 Task: Create an app for restaurant management system.
Action: Mouse moved to (702, 57)
Screenshot: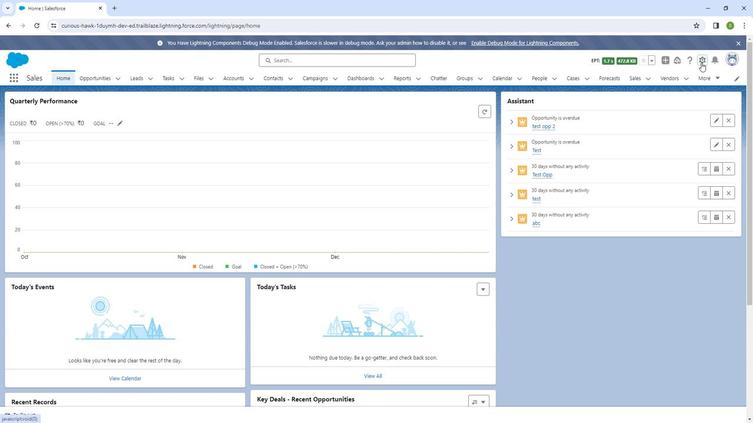 
Action: Mouse pressed left at (702, 57)
Screenshot: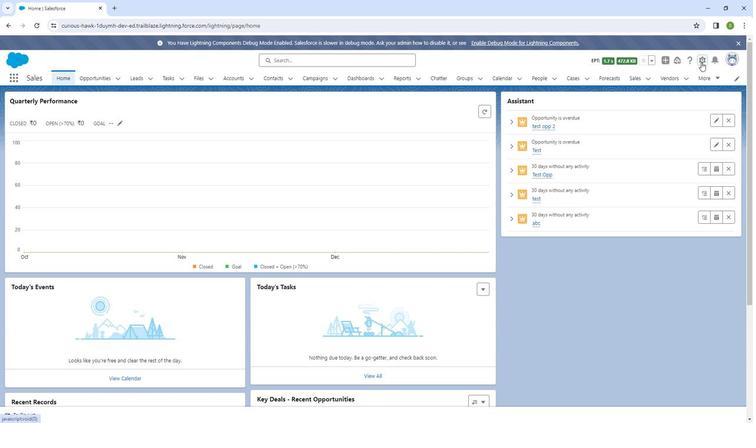 
Action: Mouse moved to (680, 79)
Screenshot: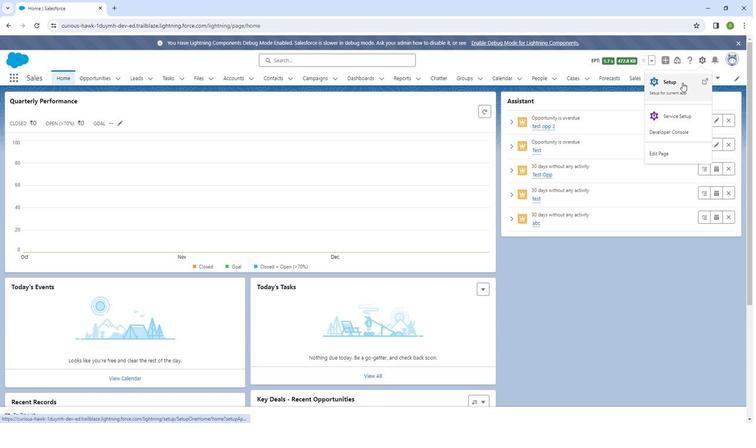 
Action: Mouse pressed left at (680, 79)
Screenshot: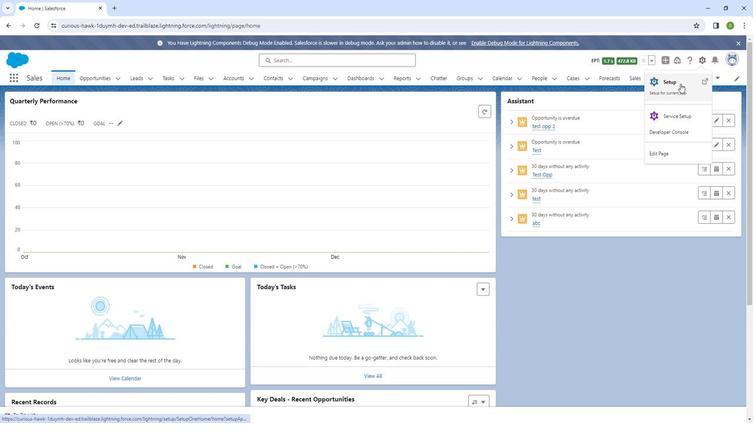 
Action: Mouse moved to (60, 94)
Screenshot: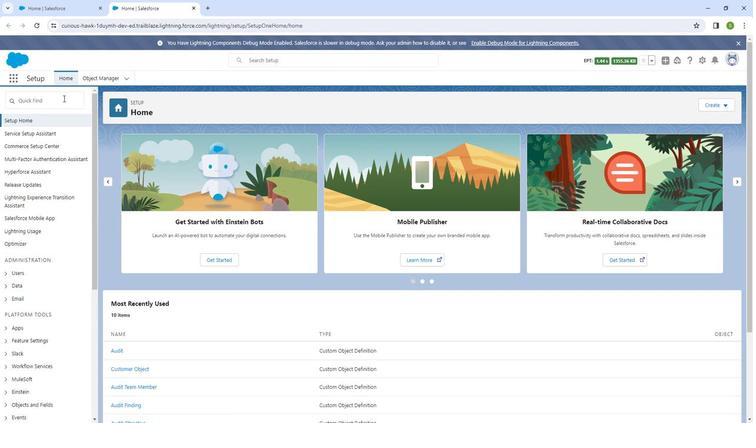 
Action: Mouse pressed left at (60, 94)
Screenshot: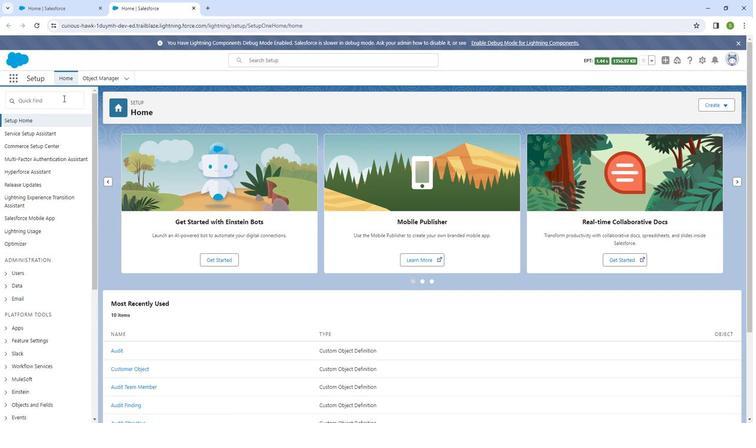 
Action: Key pressed app<Key.space>mana
Screenshot: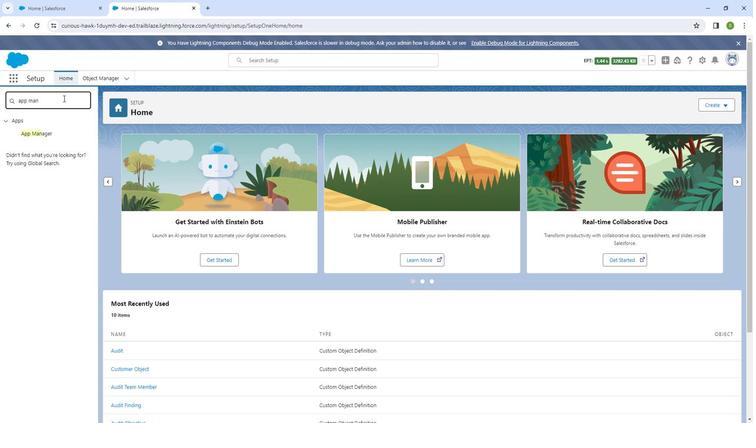 
Action: Mouse moved to (45, 130)
Screenshot: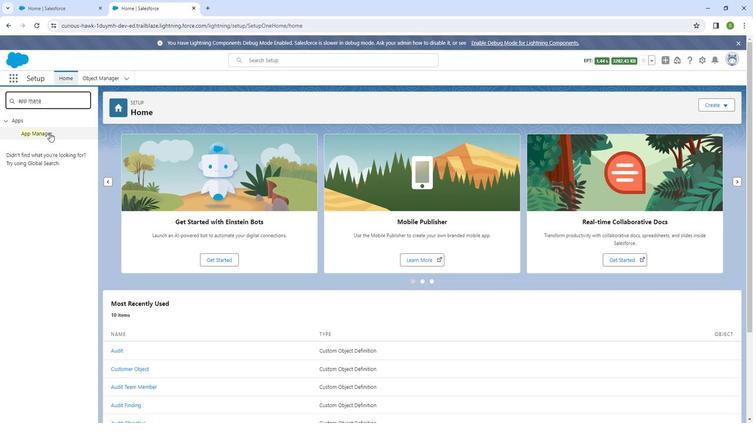 
Action: Mouse pressed left at (45, 130)
Screenshot: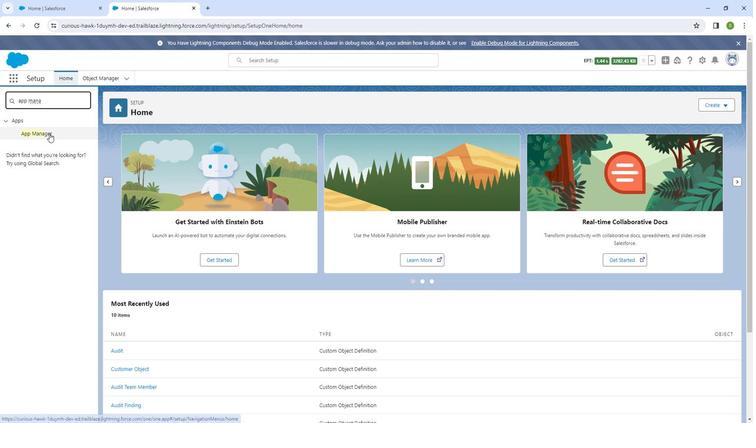 
Action: Mouse moved to (650, 102)
Screenshot: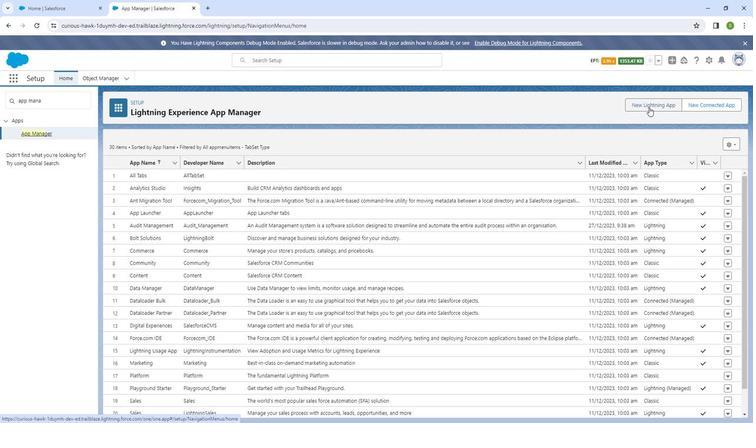 
Action: Mouse pressed left at (650, 102)
Screenshot: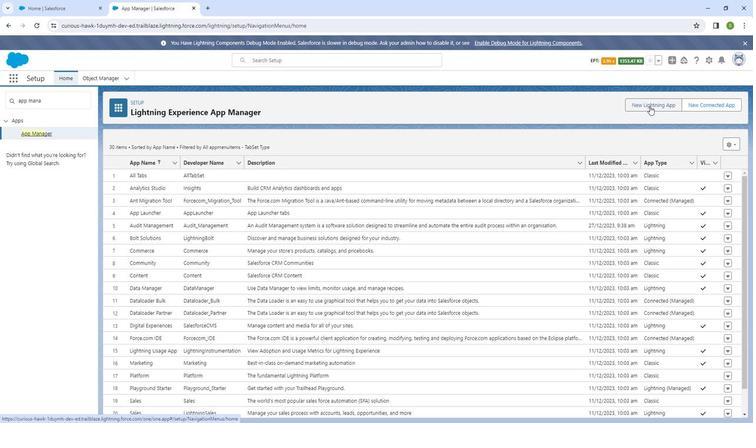 
Action: Mouse moved to (332, 181)
Screenshot: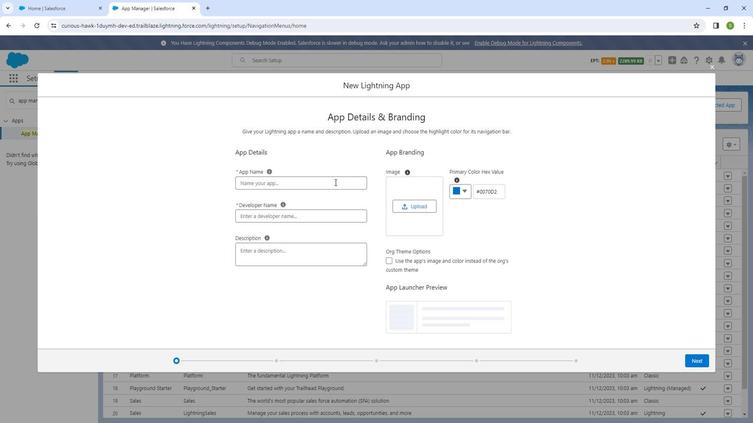 
Action: Mouse pressed left at (332, 181)
Screenshot: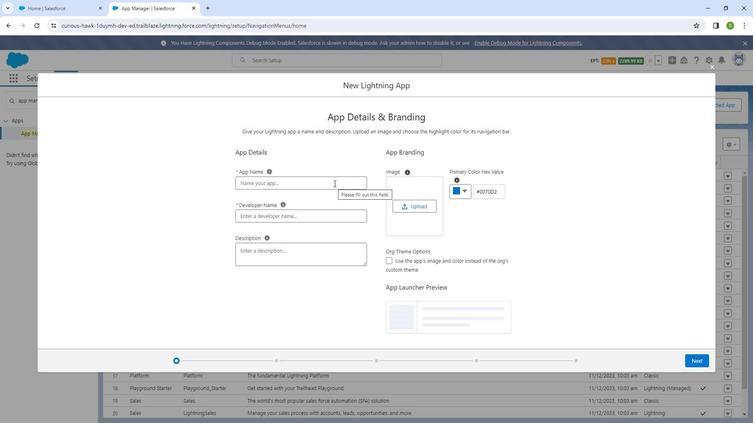 
Action: Key pressed <Key.shift_r>Resturant<Key.space><Key.shift_r>M<Key.left><Key.left><Key.left><Key.left><Key.left><Key.left><Key.left>a<Key.right><Key.right><Key.right><Key.right><Key.right><Key.right><Key.right>anagement<Key.space><Key.shift_r>System
Screenshot: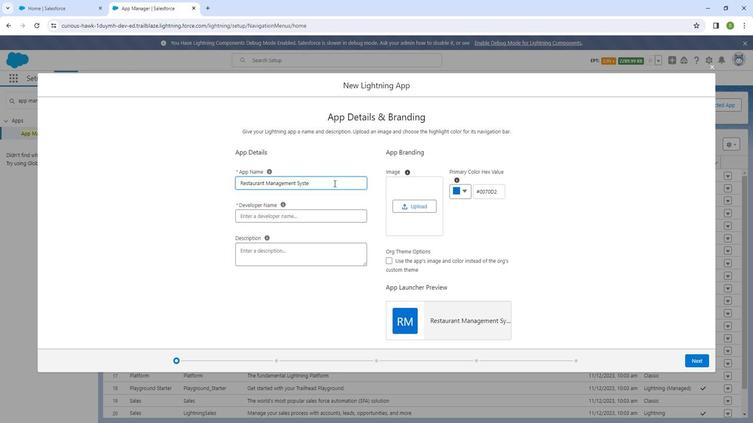 
Action: Mouse moved to (326, 214)
Screenshot: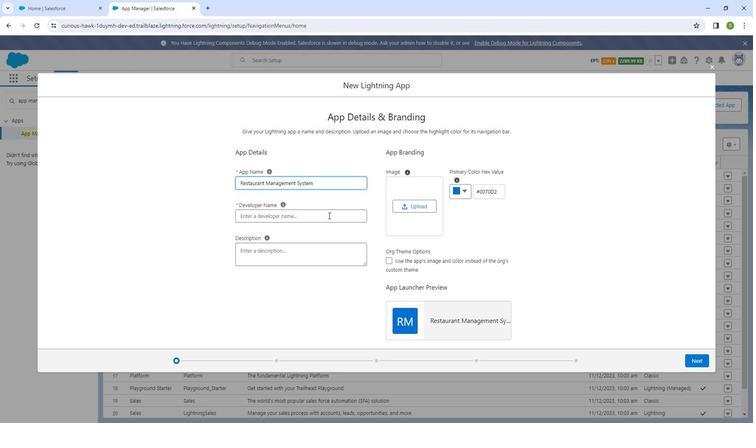 
Action: Mouse pressed left at (326, 214)
Screenshot: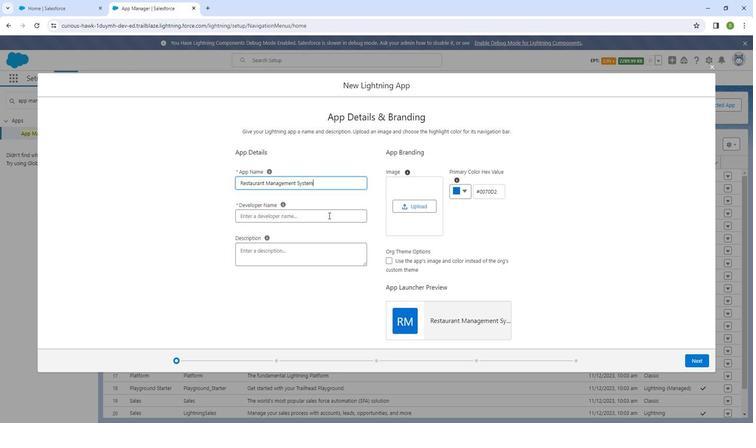 
Action: Mouse moved to (319, 251)
Screenshot: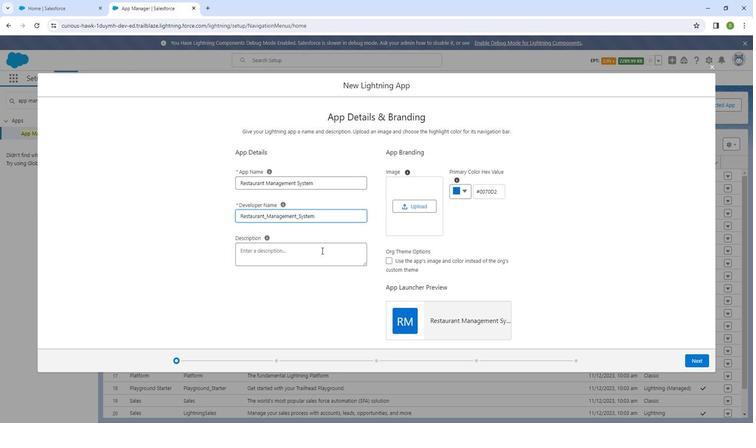 
Action: Mouse pressed left at (319, 251)
Screenshot: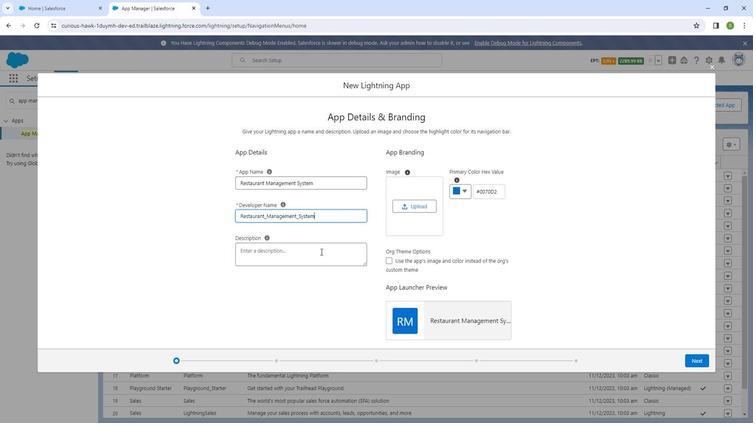 
Action: Mouse moved to (311, 250)
Screenshot: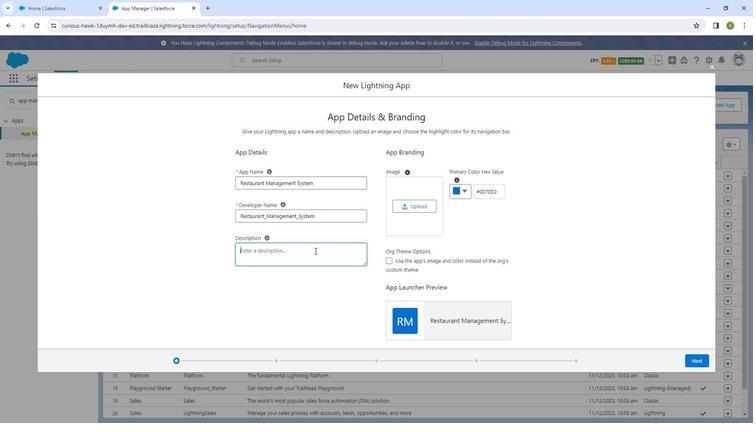 
Action: Key pressed <Key.shift_r>A<Key.space>r<Key.backspace><Key.shift_r>RMS<Key.space>in<Key.space>salesforce<Key.space>involves<Key.space>leveraging<Key.space>the<Key.space>salesforce<Key.space>platform<Key.space>to<Key.space>streamline<Key.space>various<Key.space>aspects<Key.space>of<Key.space><Key.shift_r>Restaurant<Key.space>operations,<Key.space>including<Key.space>order<Key.space>processing.
Screenshot: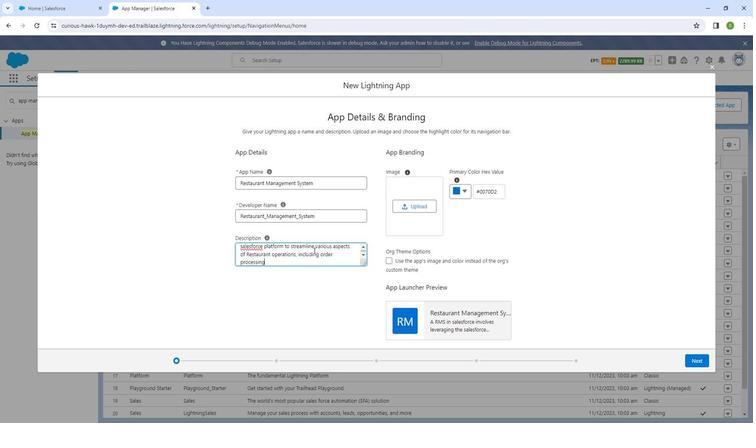 
Action: Mouse moved to (547, 263)
Screenshot: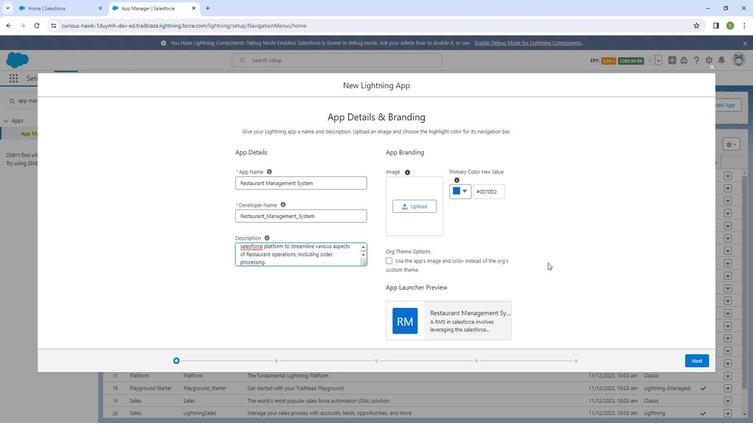 
Action: Mouse scrolled (547, 262) with delta (0, 0)
Screenshot: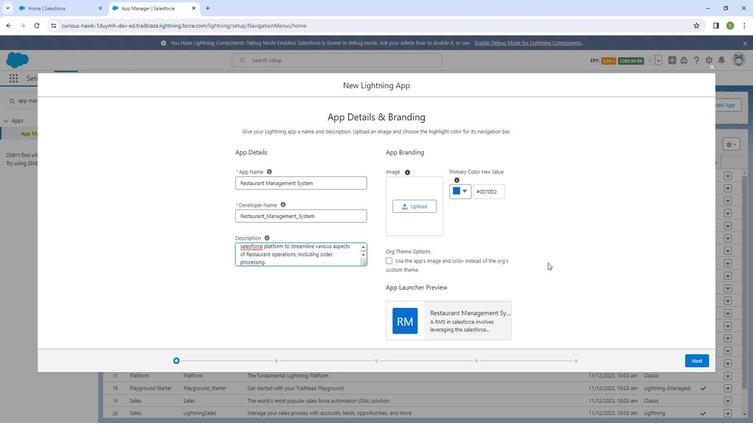 
Action: Mouse moved to (548, 263)
Screenshot: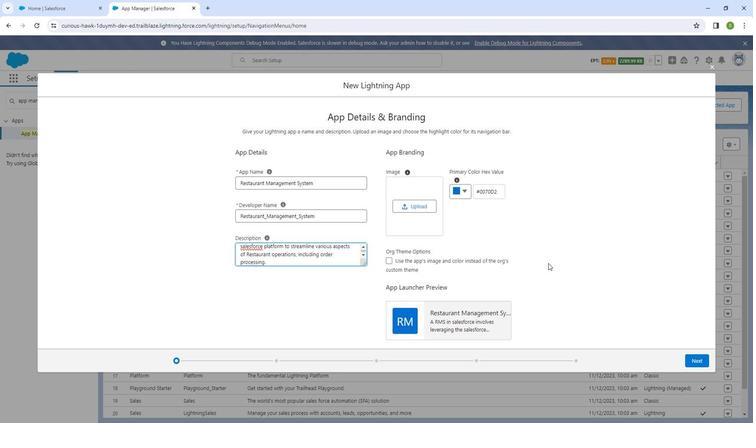 
Action: Mouse scrolled (548, 263) with delta (0, 0)
Screenshot: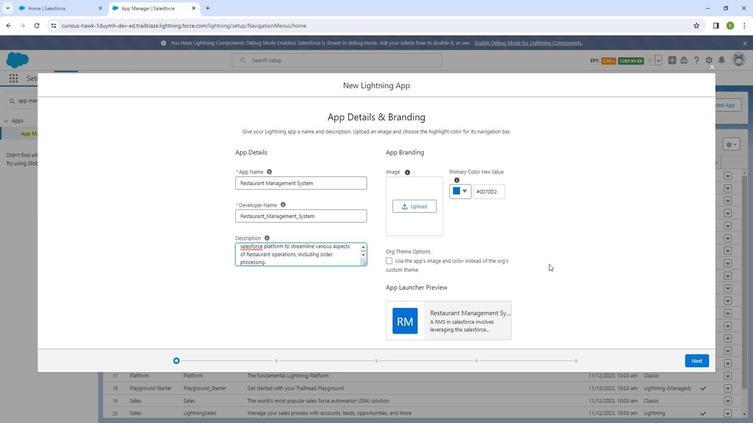 
Action: Mouse moved to (548, 264)
Screenshot: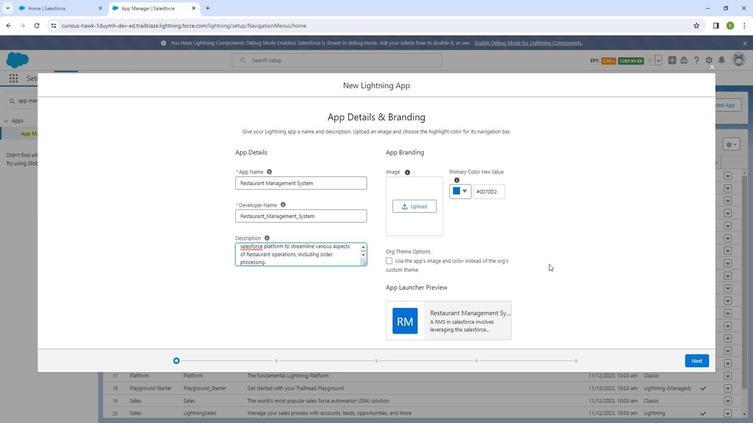 
Action: Mouse scrolled (548, 264) with delta (0, 0)
Screenshot: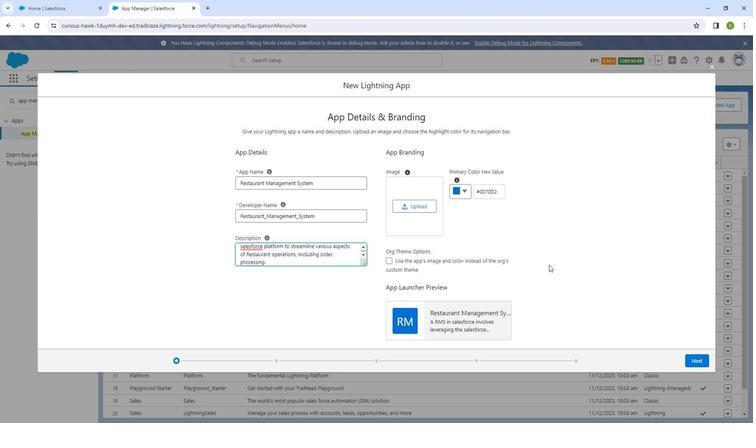 
Action: Mouse moved to (549, 265)
Screenshot: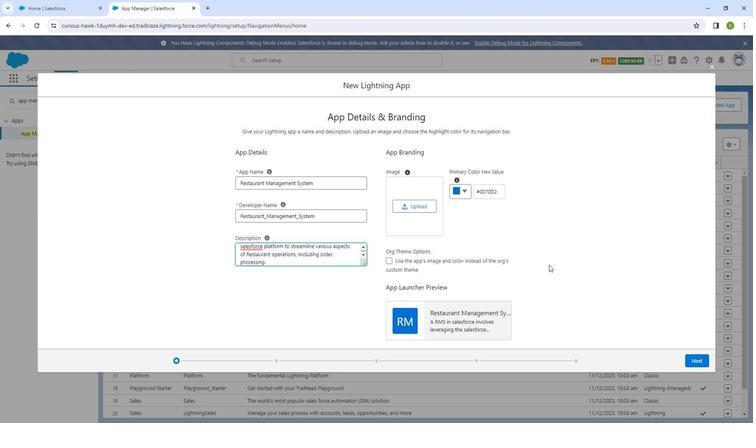 
Action: Mouse scrolled (549, 264) with delta (0, 0)
Screenshot: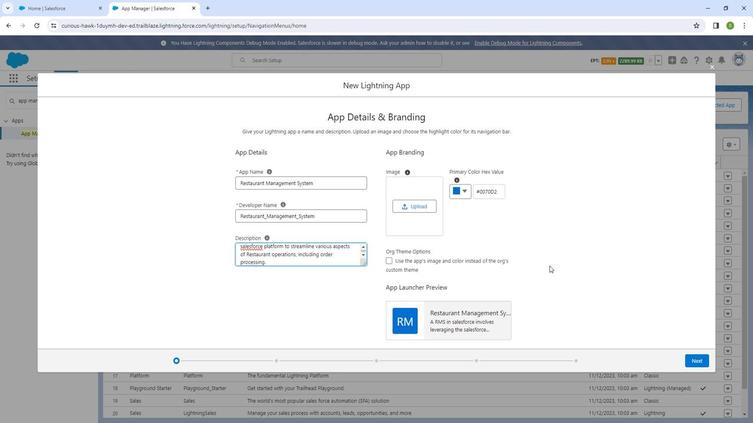 
Action: Mouse moved to (462, 193)
Screenshot: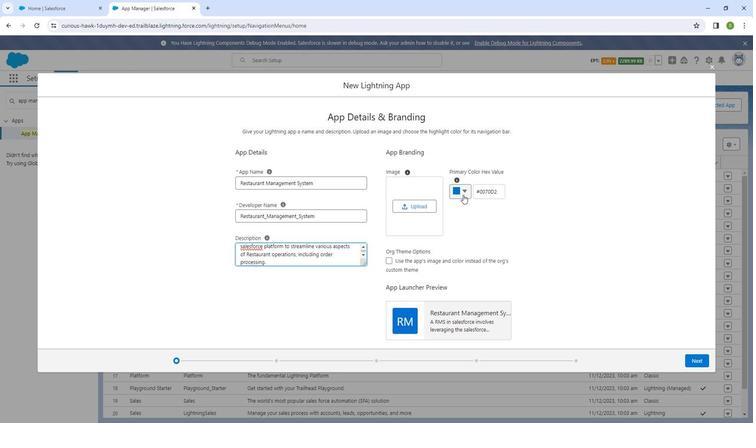 
Action: Mouse pressed left at (462, 193)
Screenshot: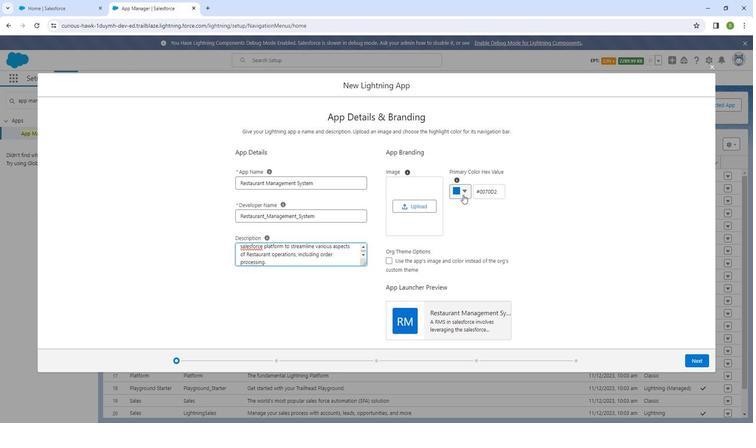
Action: Mouse moved to (481, 244)
Screenshot: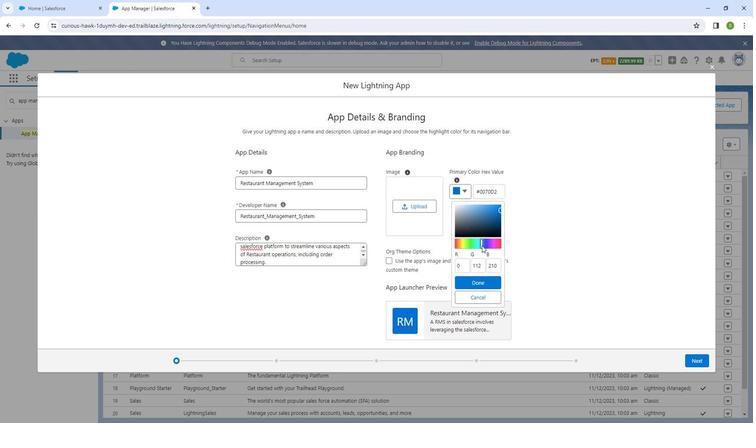 
Action: Mouse pressed left at (481, 244)
Screenshot: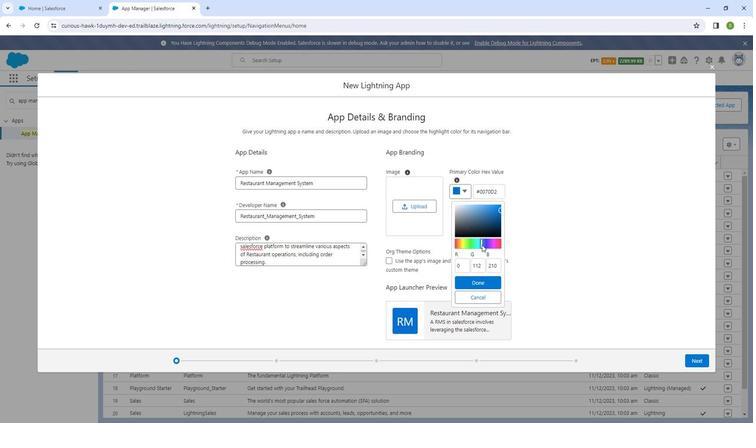 
Action: Mouse moved to (476, 280)
Screenshot: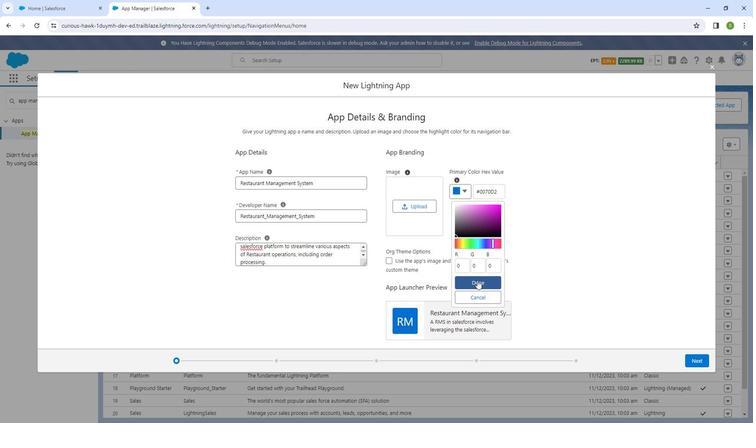 
Action: Mouse pressed left at (476, 280)
Screenshot: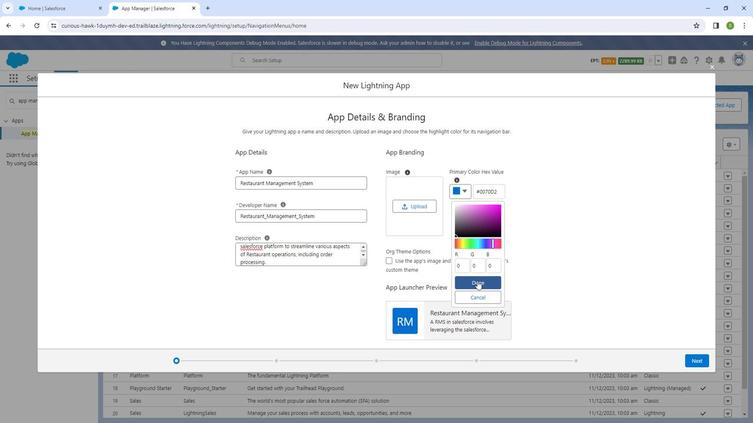 
Action: Mouse moved to (690, 361)
Screenshot: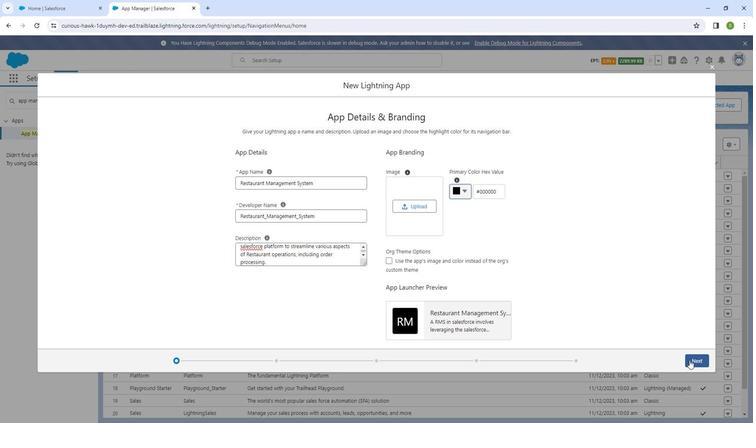 
Action: Mouse pressed left at (690, 361)
Screenshot: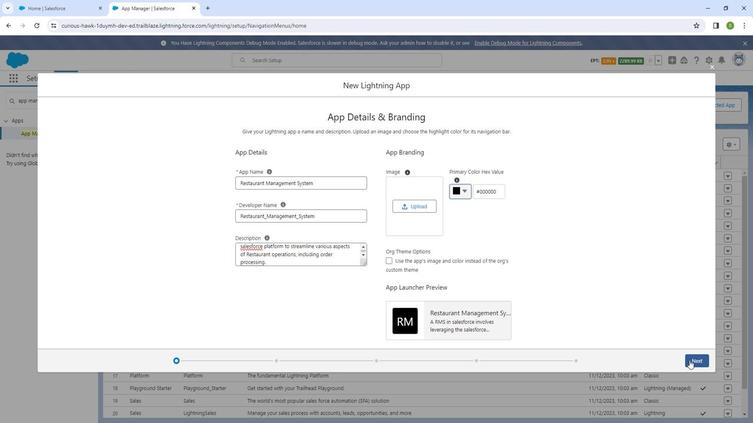 
Action: Mouse moved to (695, 360)
Screenshot: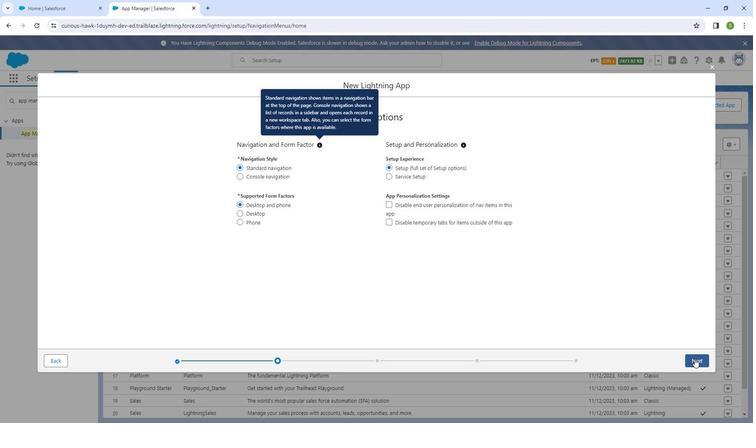 
Action: Mouse pressed left at (695, 360)
Screenshot: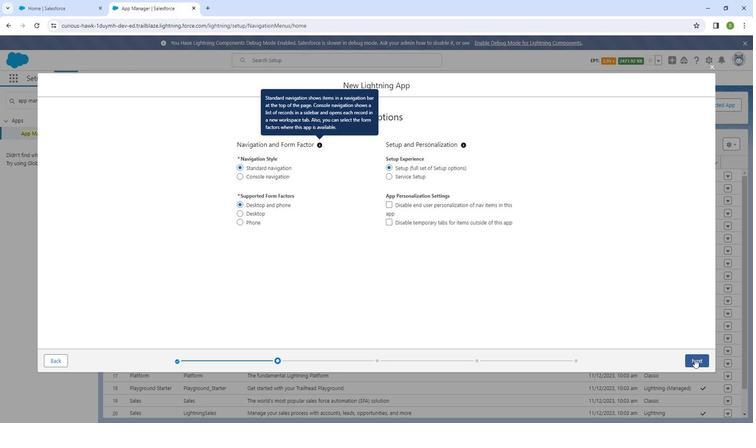 
Action: Mouse moved to (653, 291)
Screenshot: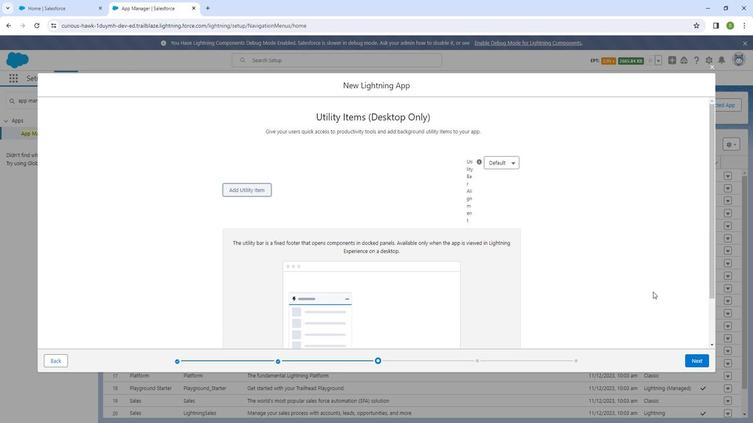 
Action: Mouse scrolled (653, 291) with delta (0, 0)
Screenshot: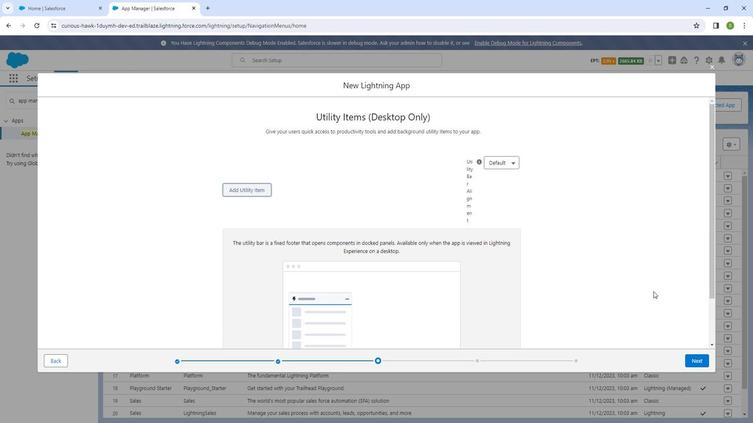 
Action: Mouse scrolled (653, 291) with delta (0, 0)
Screenshot: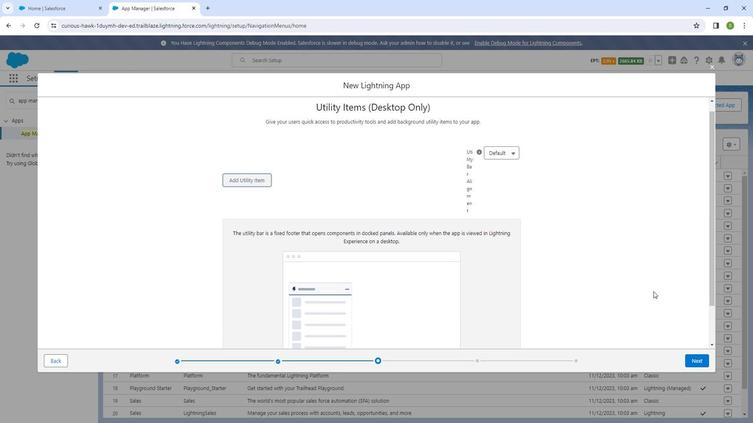 
Action: Mouse scrolled (653, 291) with delta (0, 0)
Screenshot: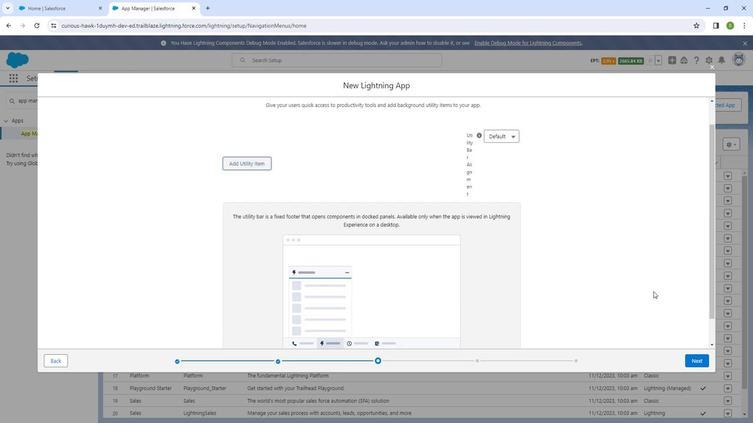 
Action: Mouse moved to (654, 291)
Screenshot: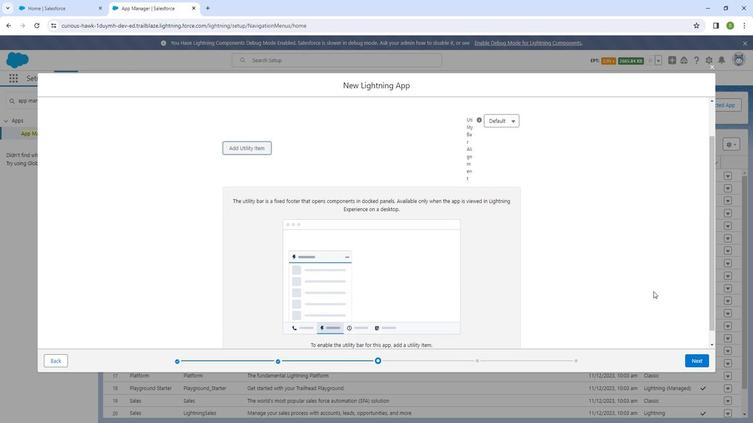 
Action: Mouse scrolled (654, 291) with delta (0, 0)
Screenshot: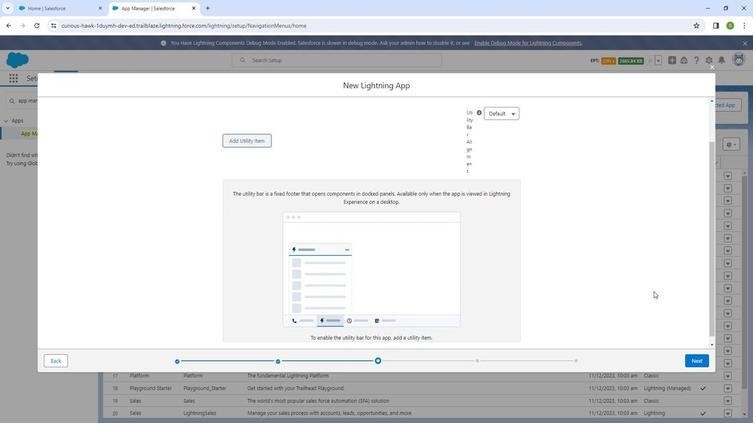 
Action: Mouse scrolled (654, 291) with delta (0, 0)
Screenshot: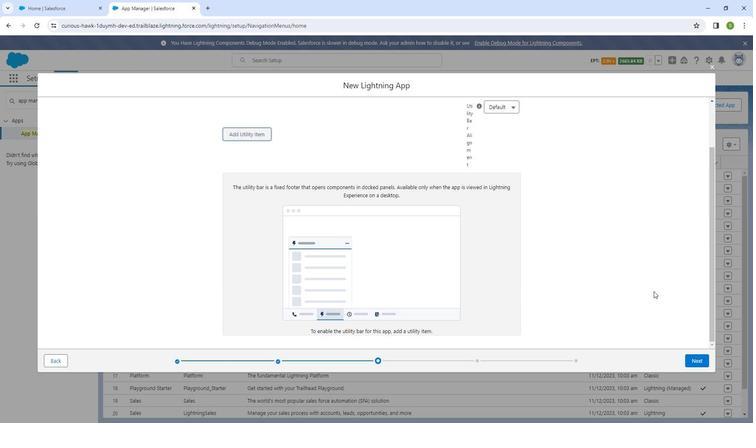 
Action: Mouse scrolled (654, 291) with delta (0, 0)
Screenshot: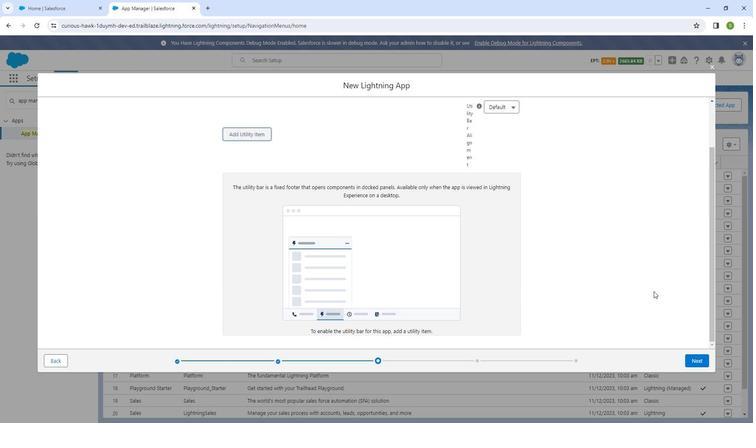 
Action: Mouse moved to (527, 260)
Screenshot: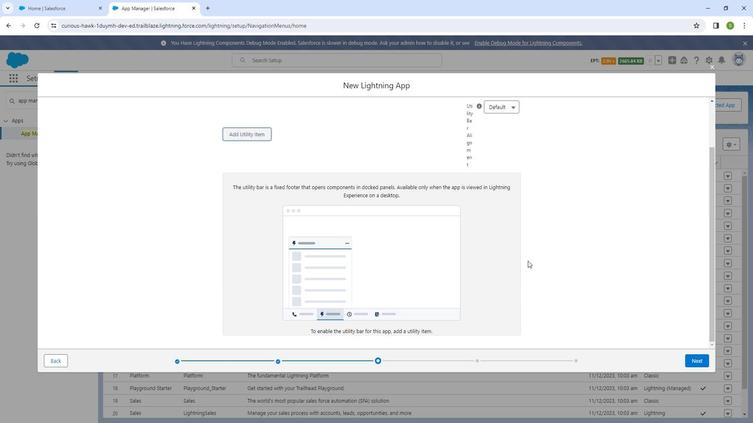 
Action: Mouse scrolled (527, 260) with delta (0, 0)
Screenshot: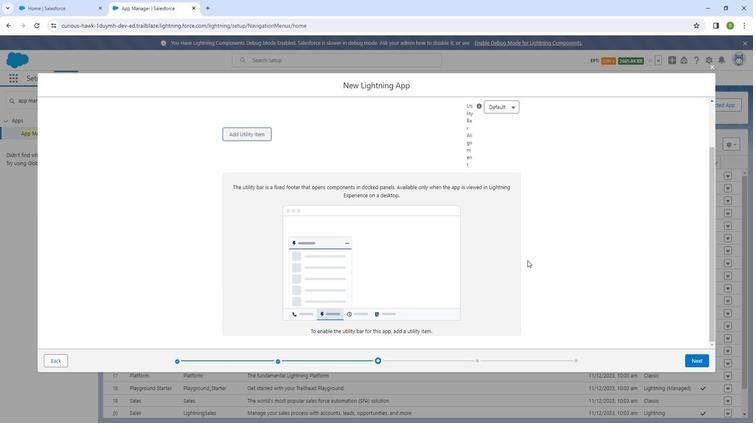 
Action: Mouse scrolled (527, 260) with delta (0, 0)
Screenshot: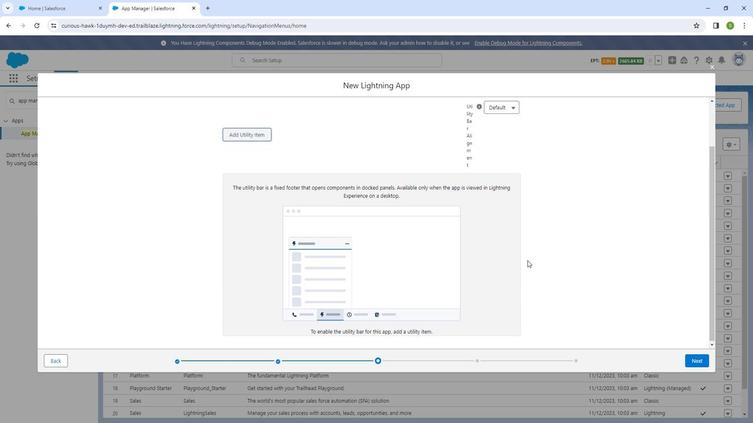 
Action: Mouse moved to (234, 188)
Screenshot: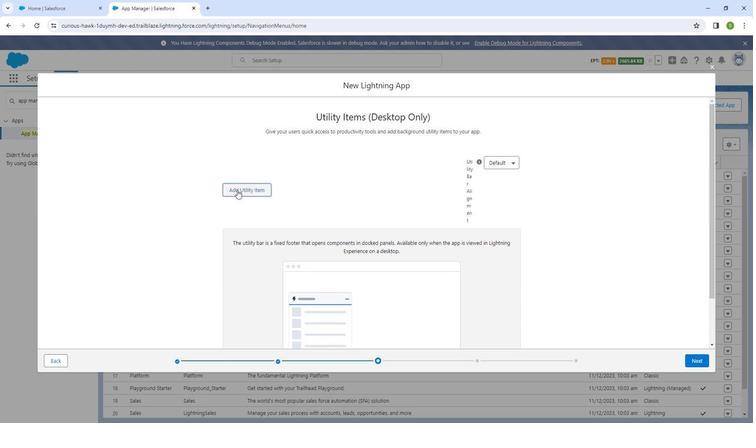 
Action: Mouse pressed left at (234, 188)
Screenshot: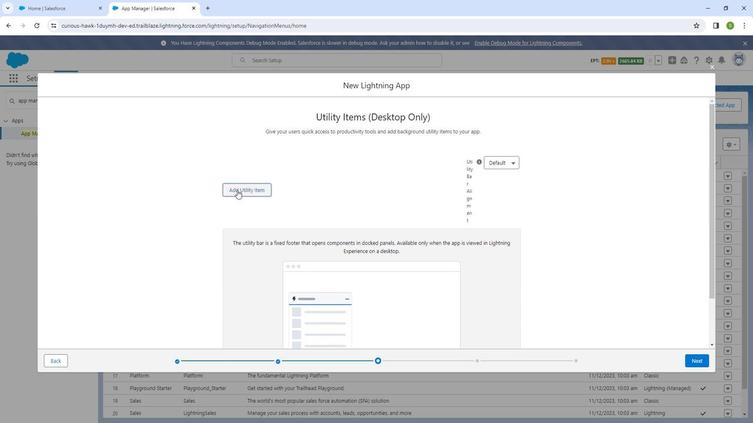 
Action: Mouse moved to (240, 257)
Screenshot: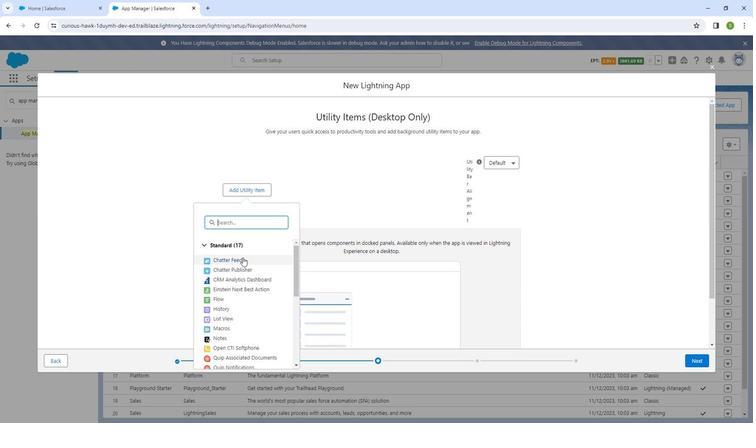 
Action: Mouse pressed left at (240, 257)
Screenshot: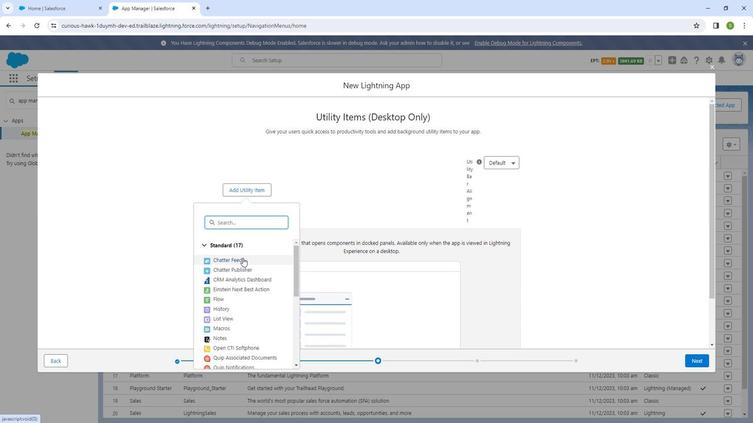 
Action: Mouse moved to (354, 235)
Screenshot: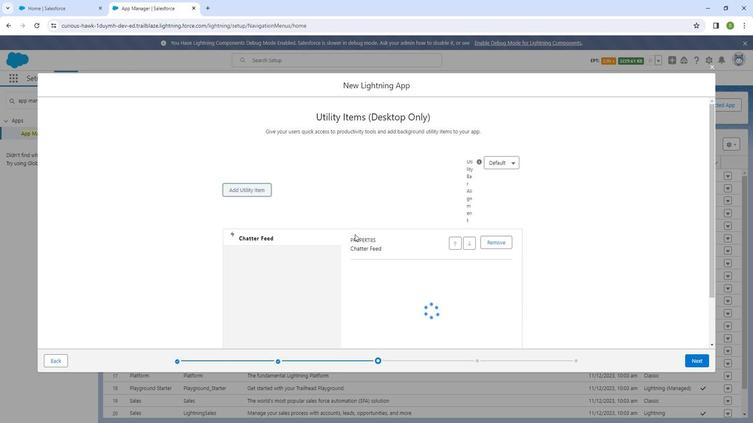 
Action: Mouse scrolled (354, 234) with delta (0, 0)
Screenshot: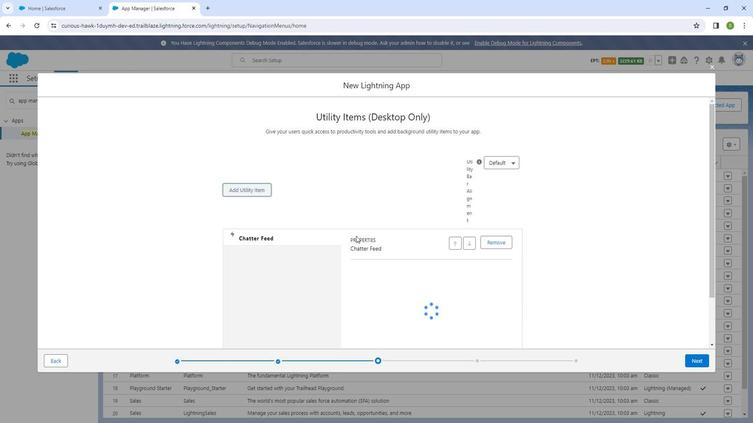 
Action: Mouse moved to (354, 236)
Screenshot: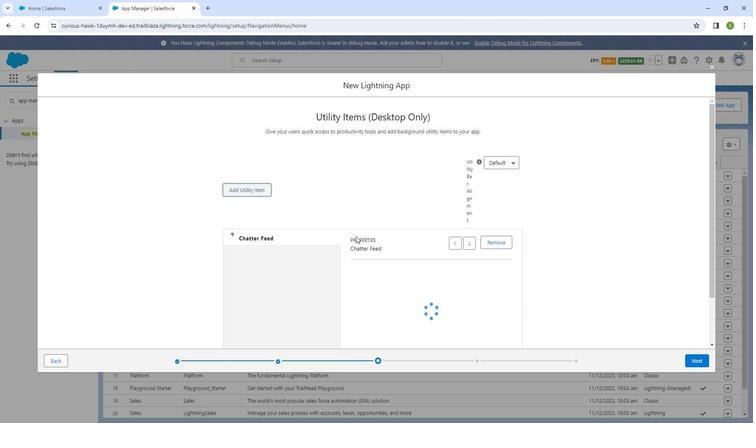 
Action: Mouse scrolled (354, 236) with delta (0, 0)
Screenshot: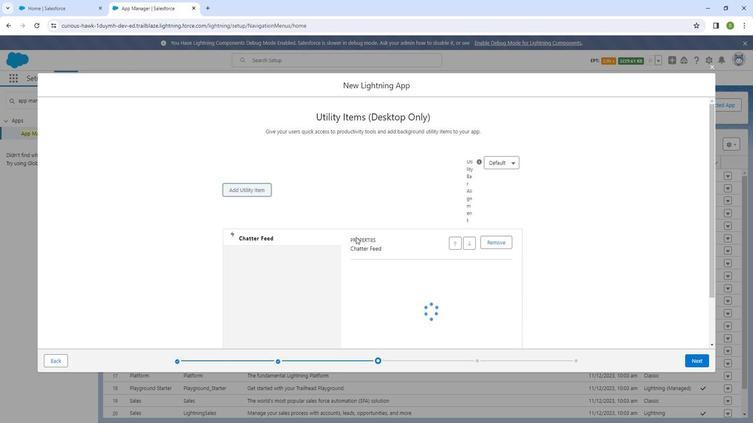 
Action: Mouse scrolled (354, 236) with delta (0, 0)
Screenshot: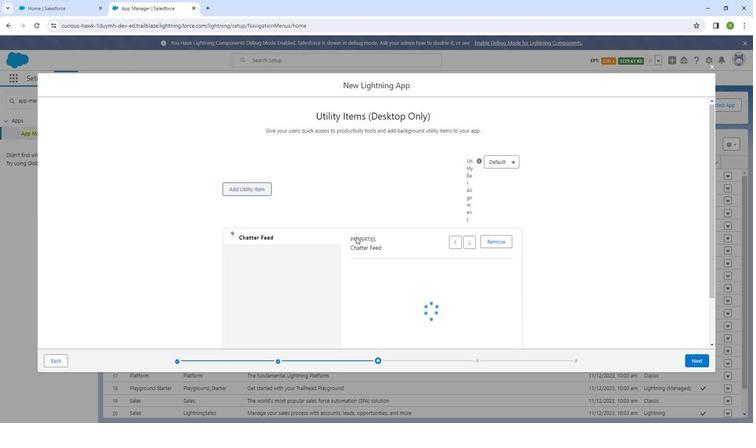
Action: Mouse moved to (354, 236)
Screenshot: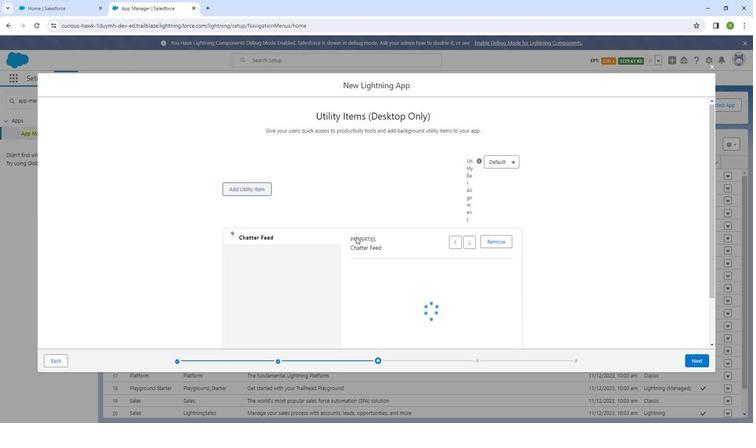 
Action: Mouse scrolled (354, 236) with delta (0, 0)
Screenshot: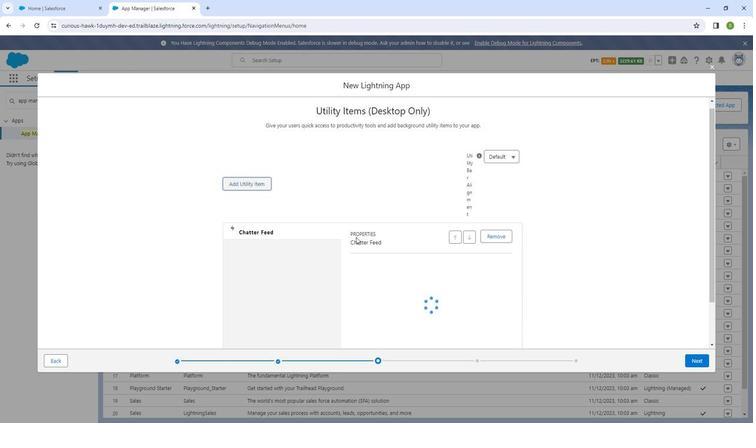 
Action: Mouse moved to (354, 236)
Screenshot: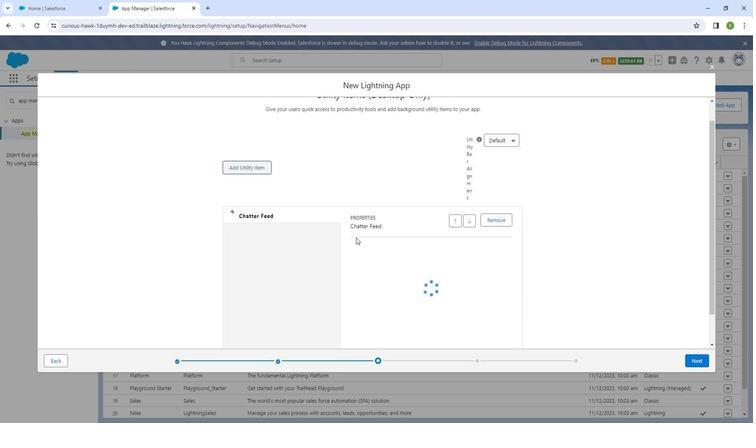 
Action: Mouse scrolled (354, 236) with delta (0, 0)
Screenshot: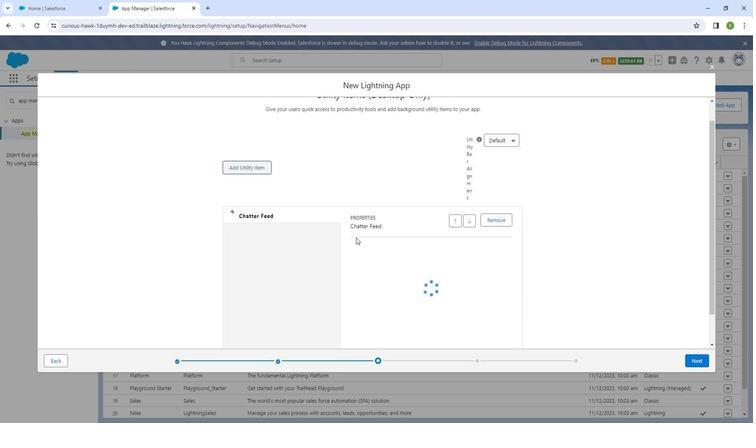 
Action: Mouse moved to (247, 131)
Screenshot: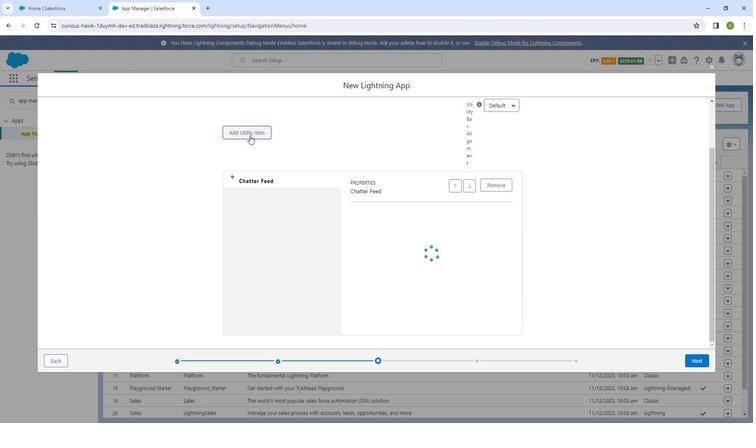 
Action: Mouse pressed left at (247, 131)
Screenshot: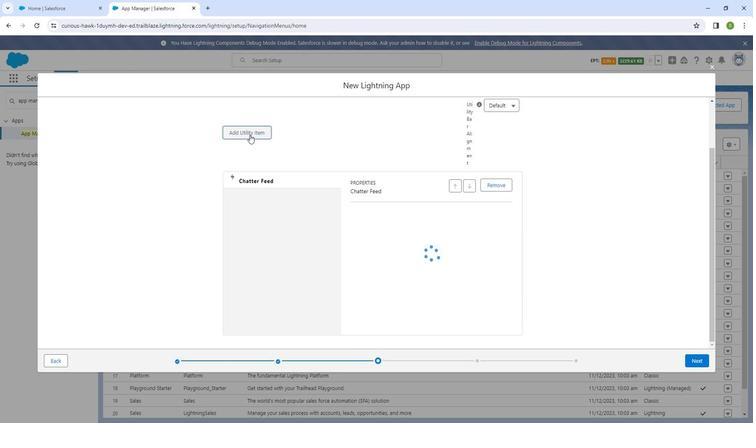 
Action: Mouse moved to (220, 250)
Screenshot: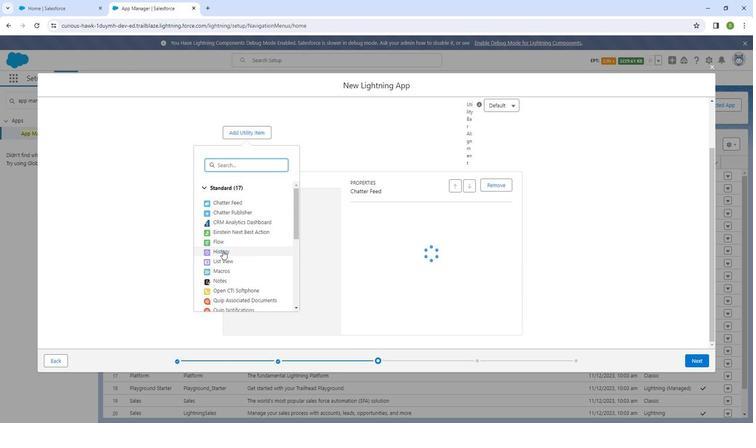 
Action: Mouse pressed left at (220, 250)
Screenshot: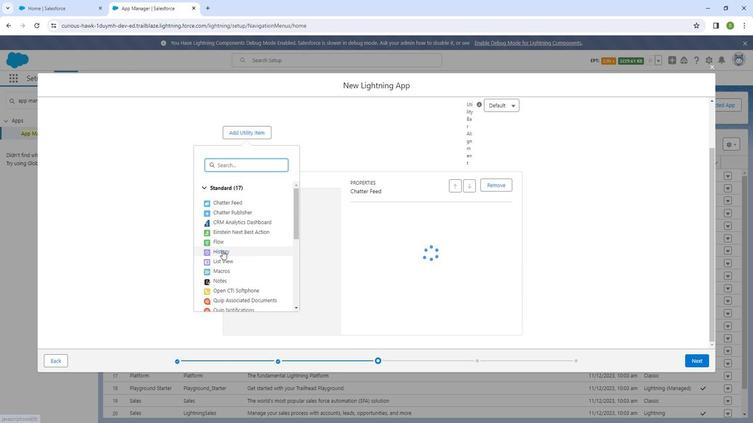 
Action: Mouse moved to (393, 259)
Screenshot: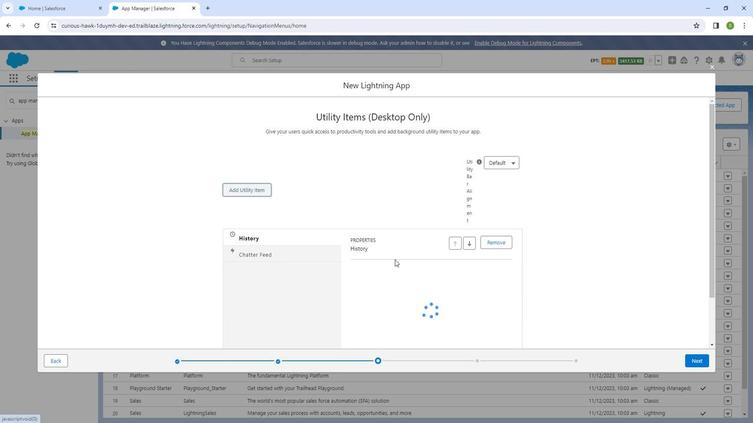 
Action: Mouse scrolled (393, 258) with delta (0, 0)
Screenshot: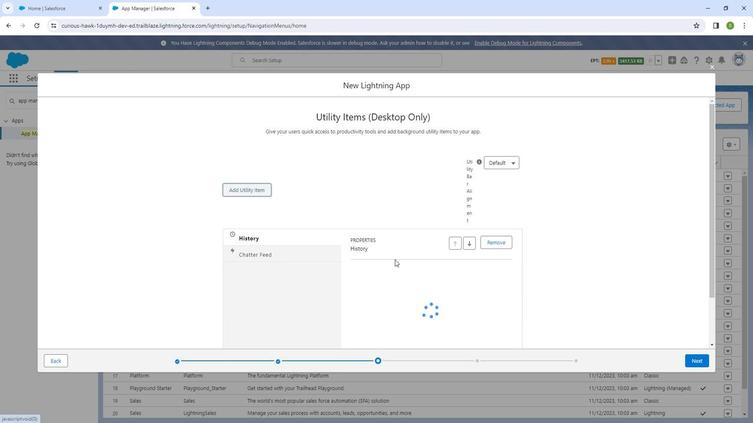 
Action: Mouse moved to (394, 260)
Screenshot: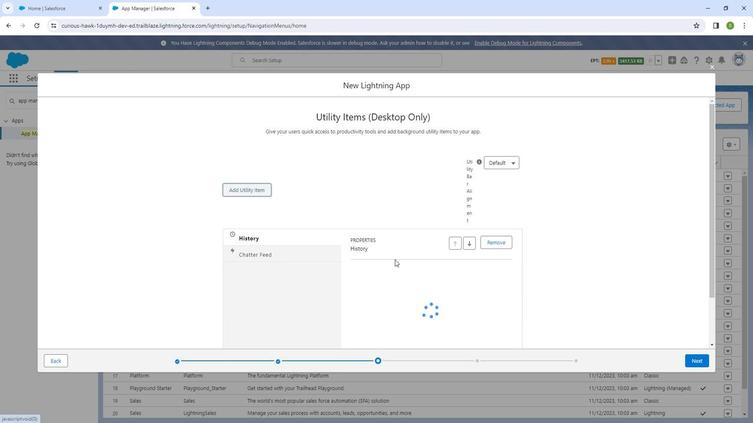 
Action: Mouse scrolled (394, 260) with delta (0, 0)
Screenshot: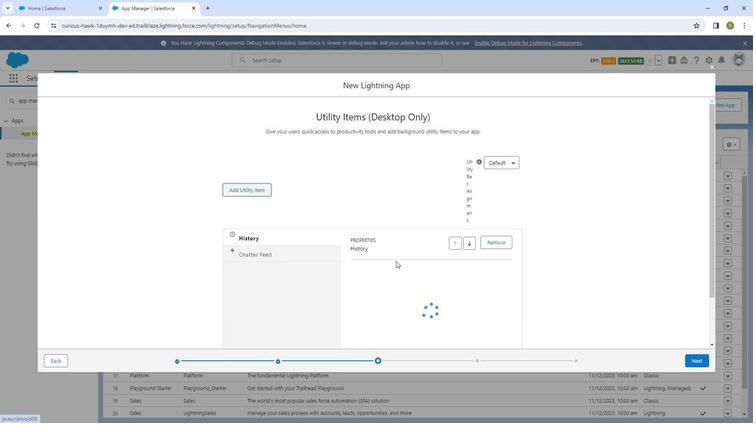 
Action: Mouse scrolled (394, 260) with delta (0, 0)
Screenshot: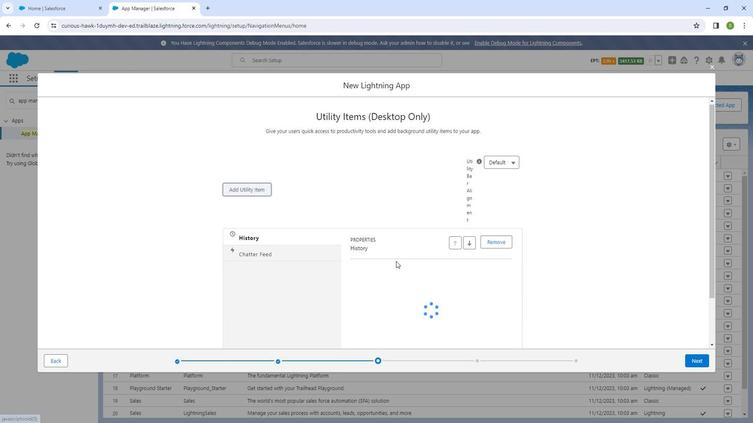 
Action: Mouse scrolled (394, 260) with delta (0, 0)
Screenshot: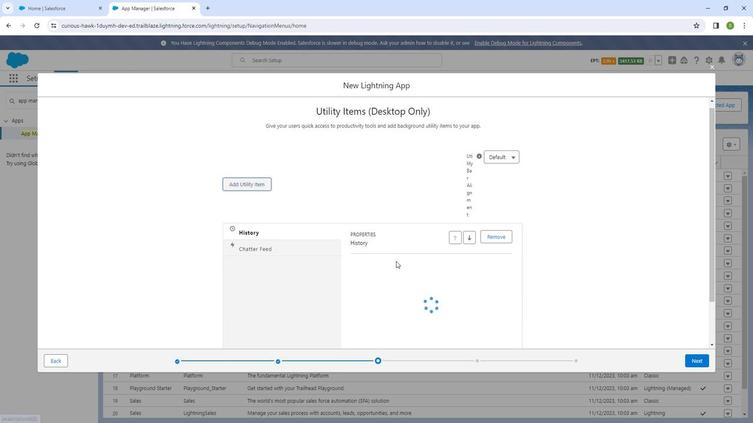 
Action: Mouse scrolled (394, 260) with delta (0, 0)
Screenshot: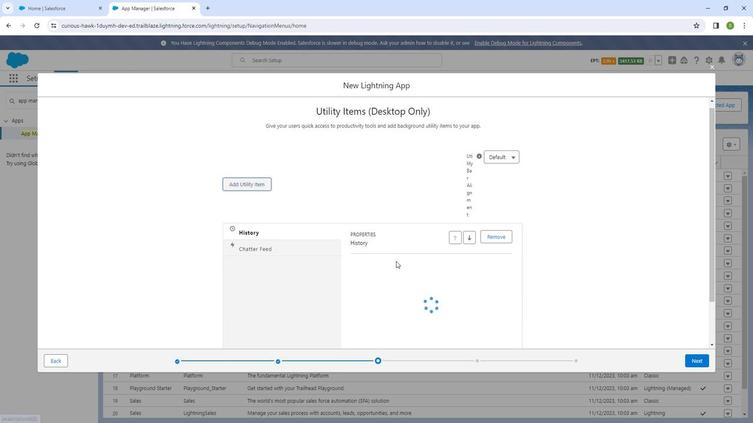 
Action: Mouse scrolled (394, 260) with delta (0, 0)
Screenshot: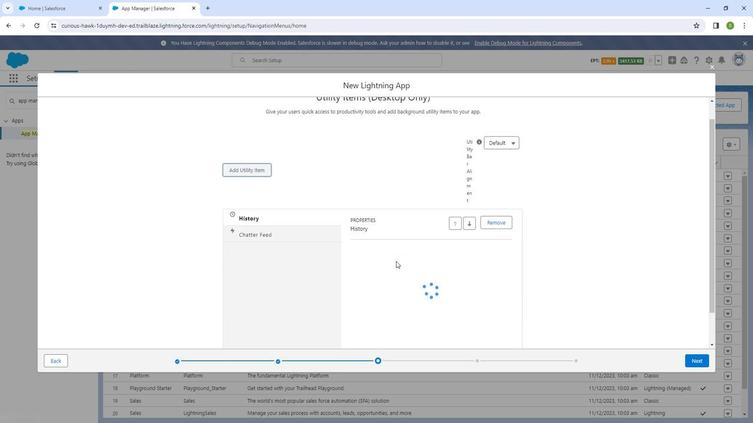 
Action: Mouse moved to (245, 128)
Screenshot: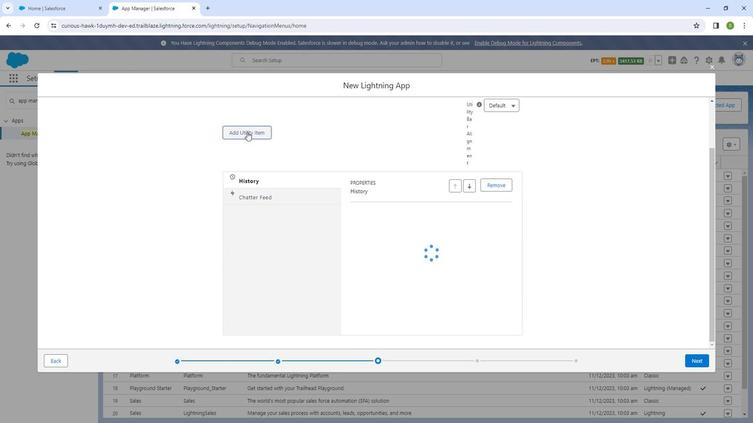 
Action: Mouse pressed left at (245, 128)
Screenshot: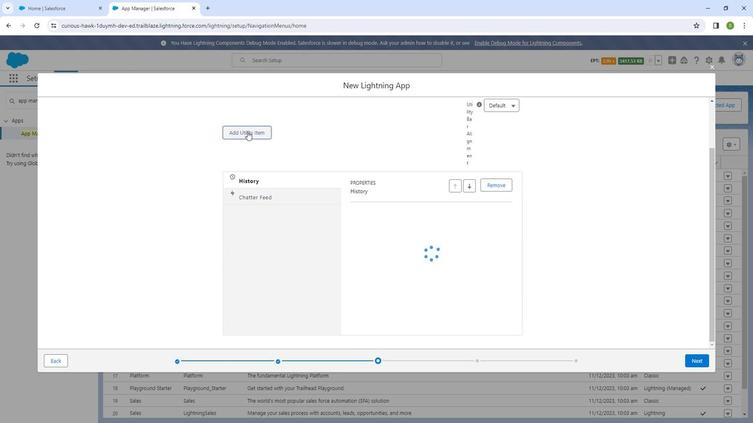 
Action: Mouse moved to (257, 227)
Screenshot: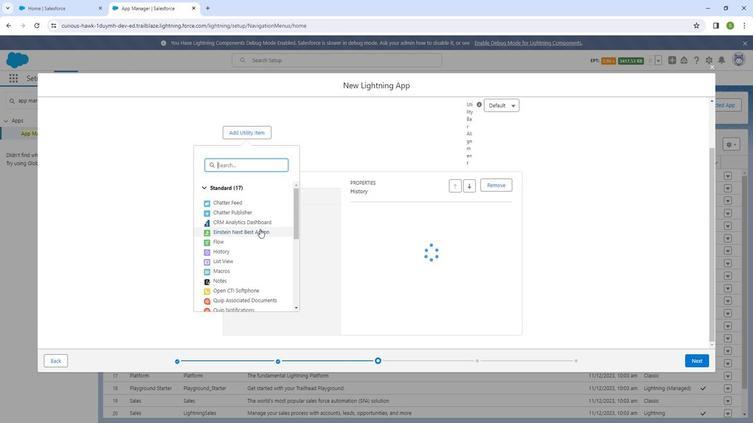 
Action: Mouse scrolled (257, 227) with delta (0, 0)
Screenshot: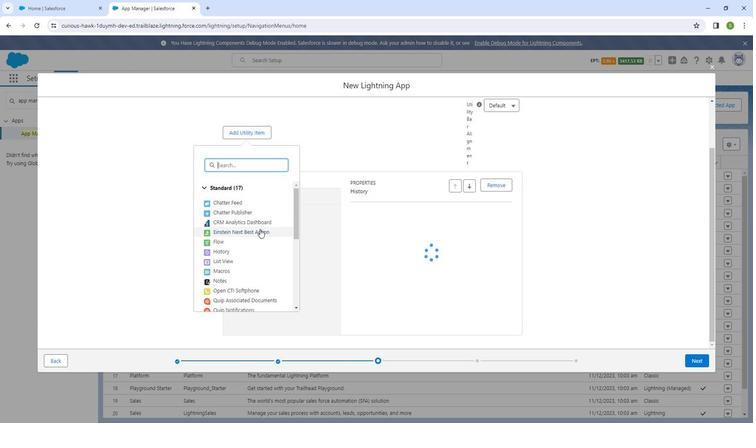 
Action: Mouse moved to (257, 228)
Screenshot: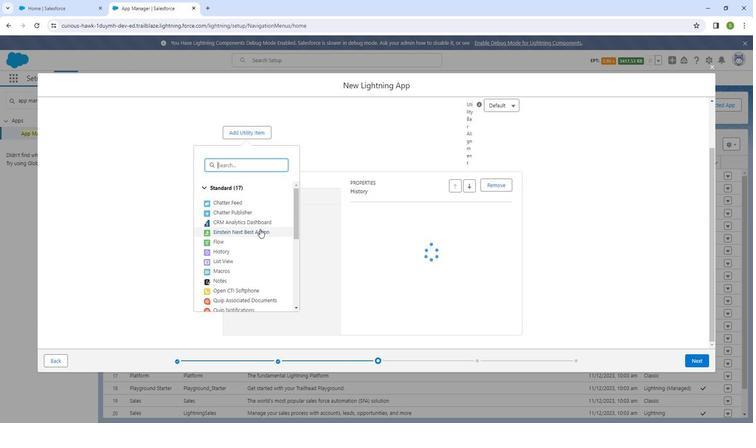 
Action: Mouse scrolled (257, 228) with delta (0, 0)
Screenshot: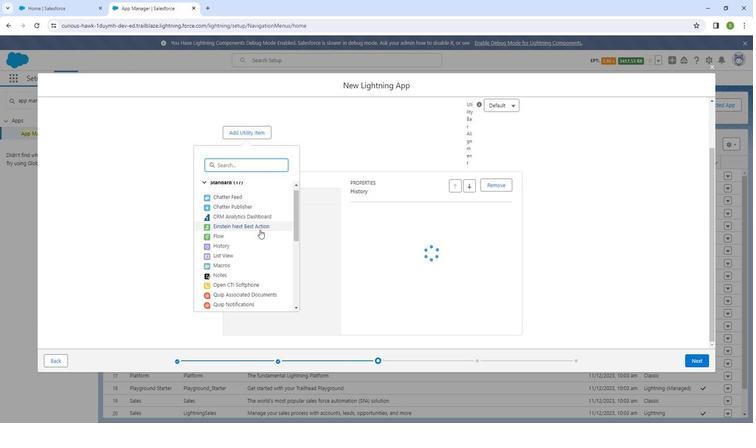 
Action: Mouse scrolled (257, 228) with delta (0, 0)
Screenshot: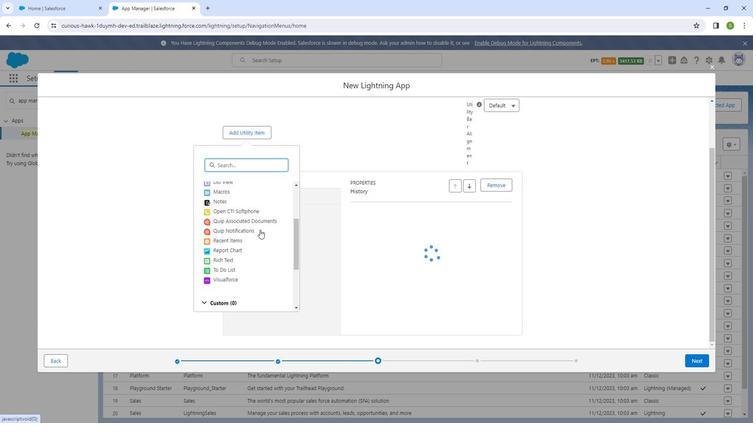 
Action: Mouse scrolled (257, 228) with delta (0, 0)
Screenshot: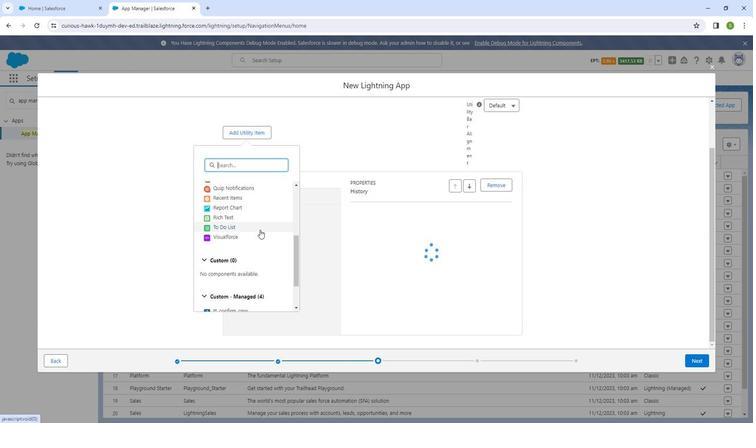 
Action: Mouse scrolled (257, 228) with delta (0, 0)
Screenshot: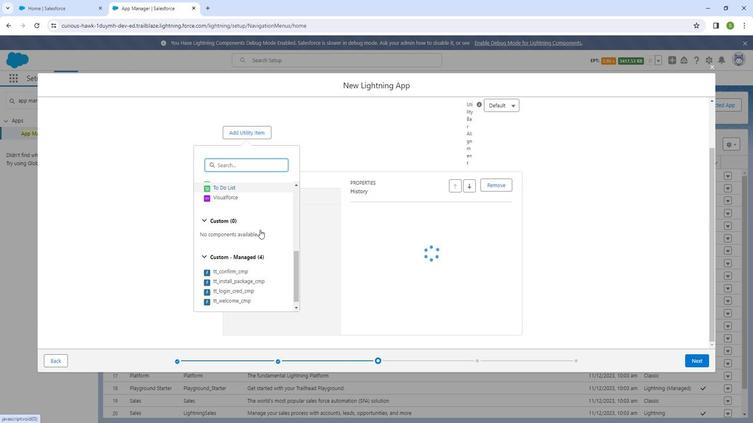 
Action: Mouse scrolled (257, 228) with delta (0, 0)
Screenshot: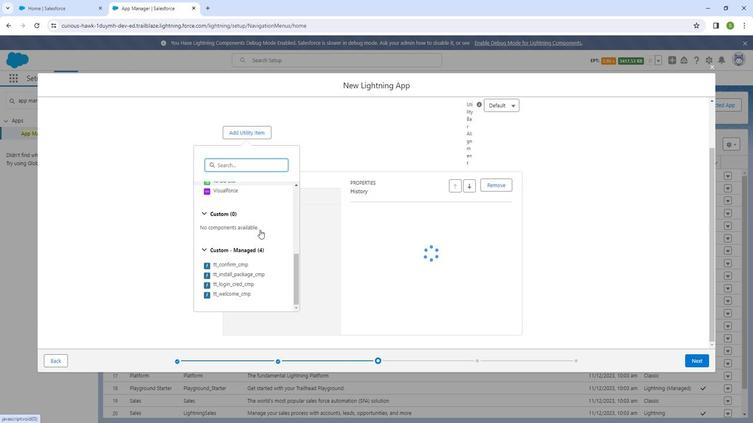 
Action: Mouse moved to (257, 228)
Screenshot: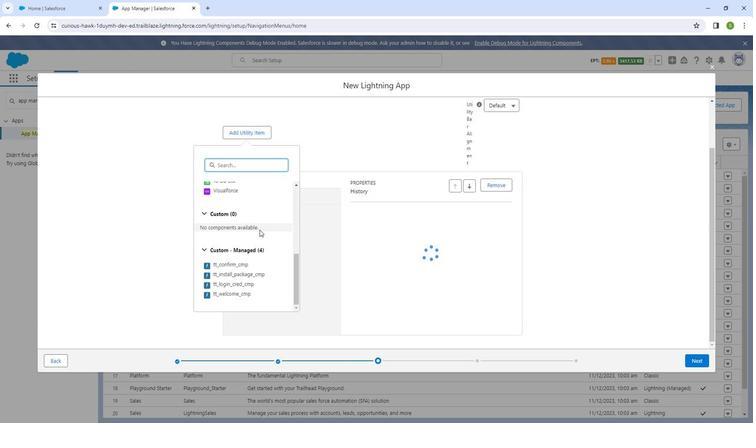 
Action: Mouse scrolled (257, 229) with delta (0, 0)
Screenshot: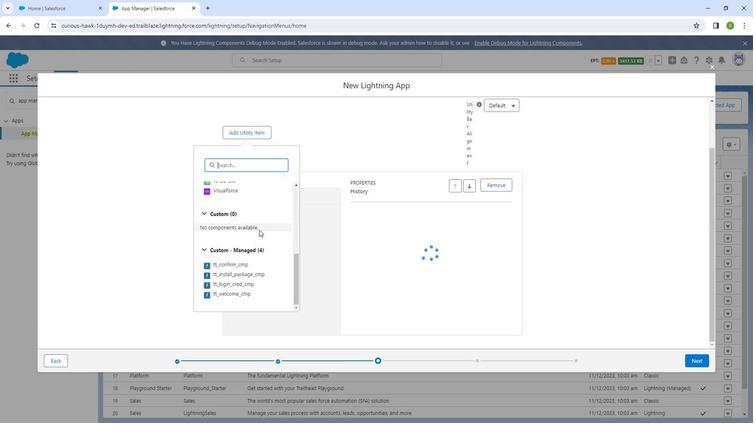 
Action: Mouse scrolled (257, 229) with delta (0, 0)
Screenshot: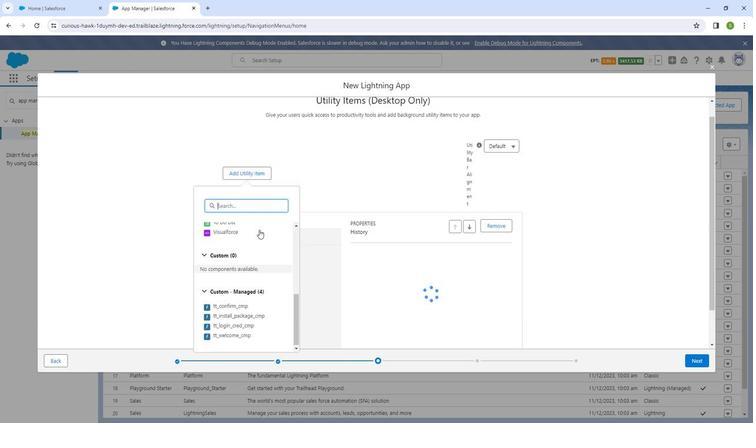 
Action: Mouse scrolled (257, 229) with delta (0, 0)
Screenshot: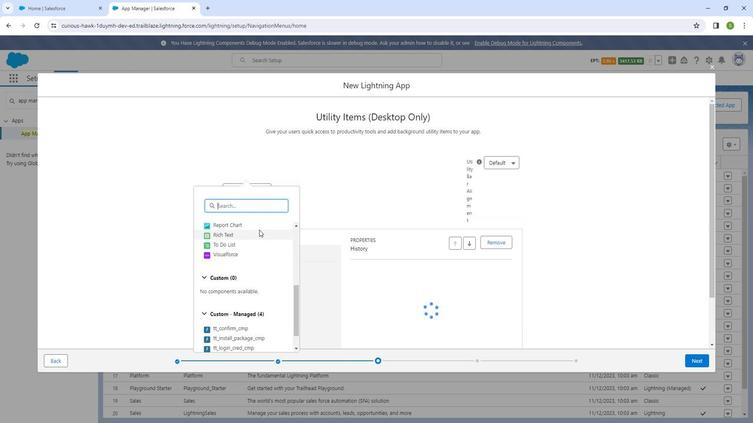 
Action: Mouse scrolled (257, 229) with delta (0, 0)
Screenshot: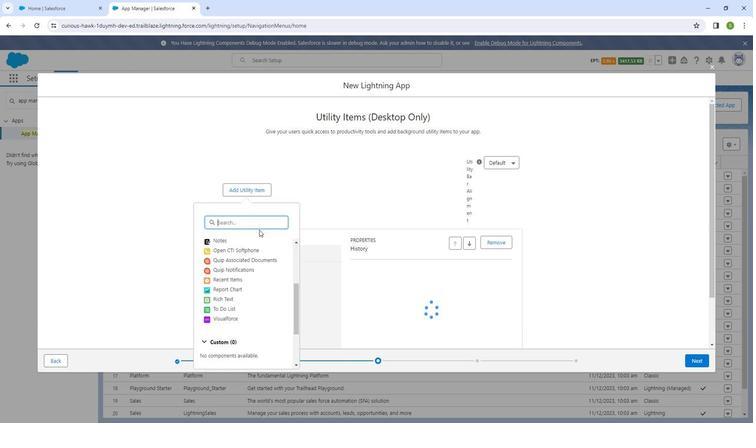 
Action: Mouse scrolled (257, 229) with delta (0, 0)
Screenshot: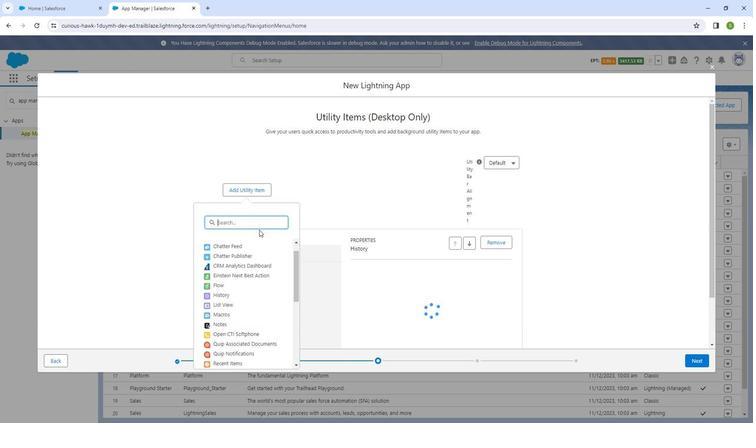 
Action: Mouse moved to (241, 260)
Screenshot: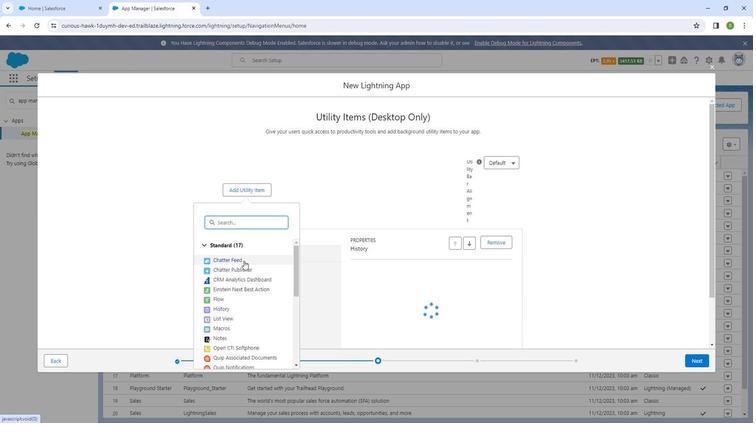 
Action: Mouse pressed left at (241, 260)
Screenshot: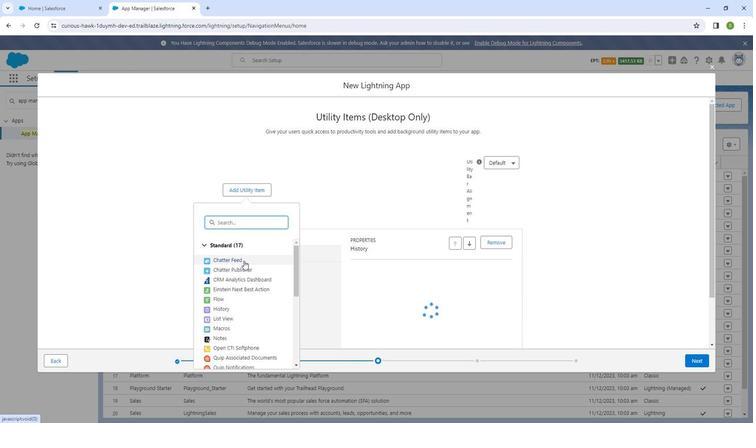 
Action: Mouse moved to (589, 286)
Screenshot: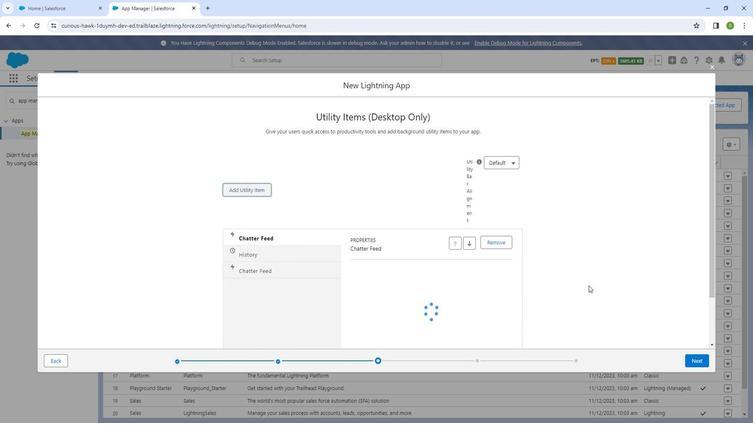 
Action: Mouse scrolled (589, 285) with delta (0, 0)
Screenshot: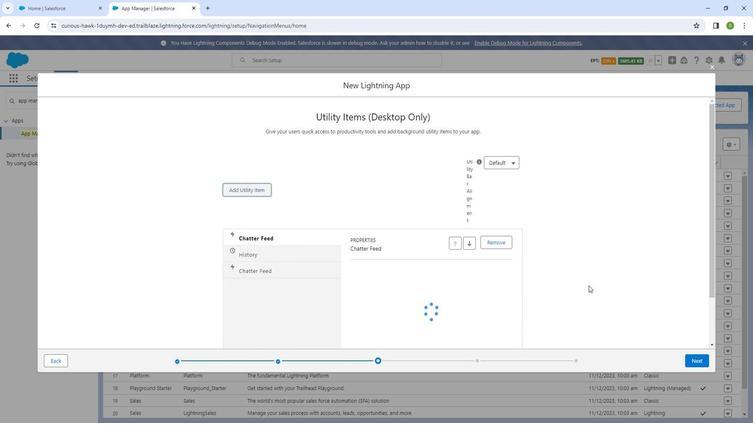 
Action: Mouse moved to (590, 287)
Screenshot: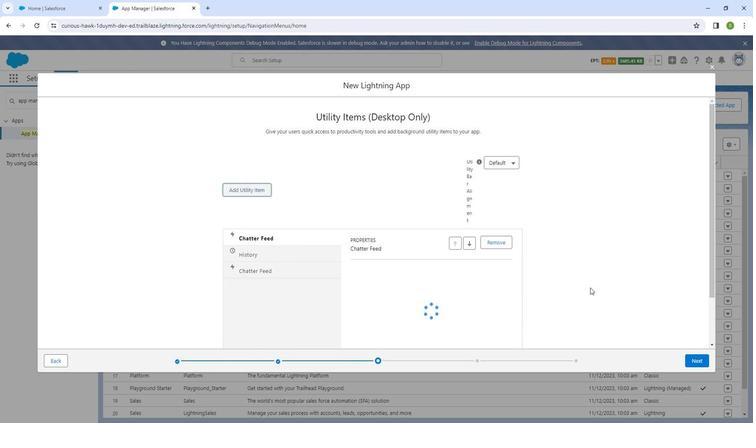 
Action: Mouse scrolled (590, 287) with delta (0, 0)
Screenshot: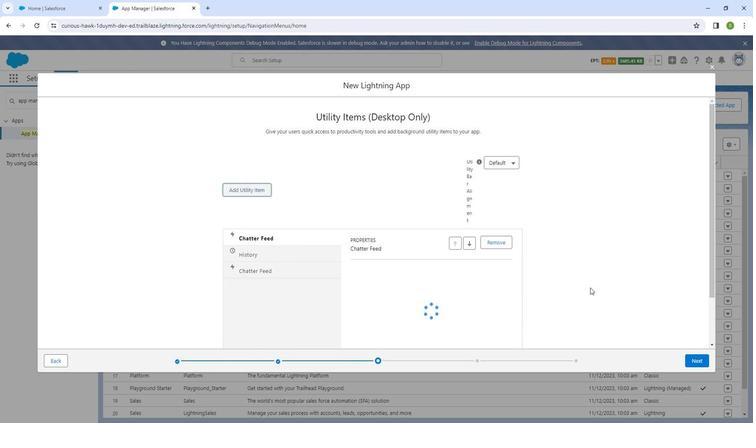 
Action: Mouse moved to (592, 288)
Screenshot: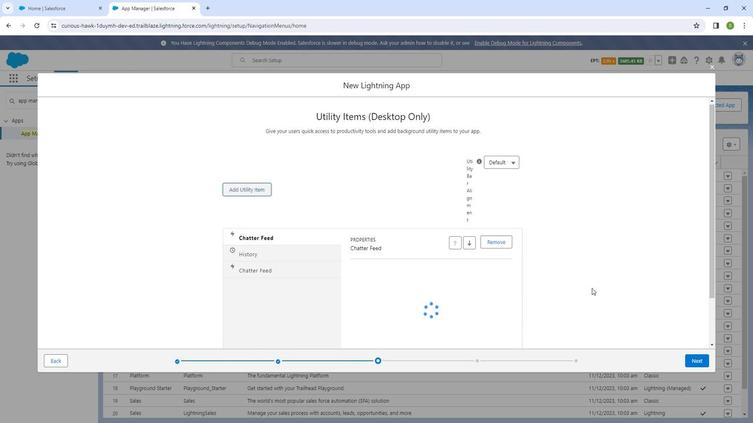 
Action: Mouse scrolled (592, 287) with delta (0, 0)
Screenshot: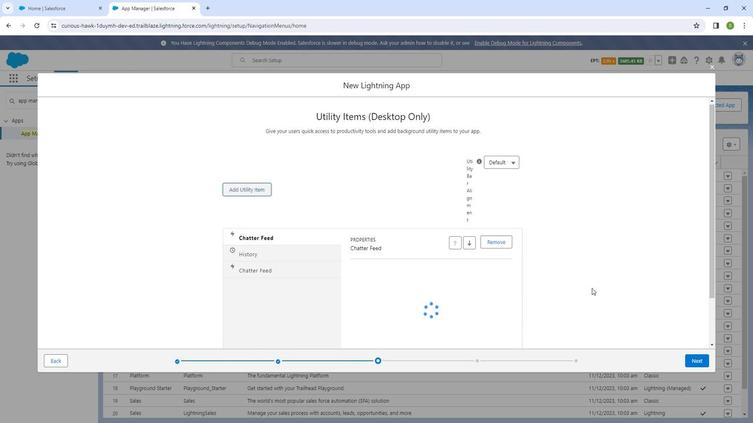
Action: Mouse moved to (592, 288)
Screenshot: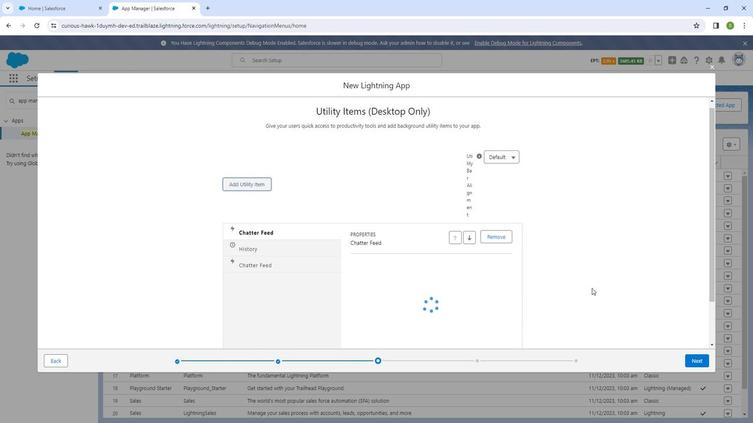 
Action: Mouse scrolled (592, 287) with delta (0, 0)
Screenshot: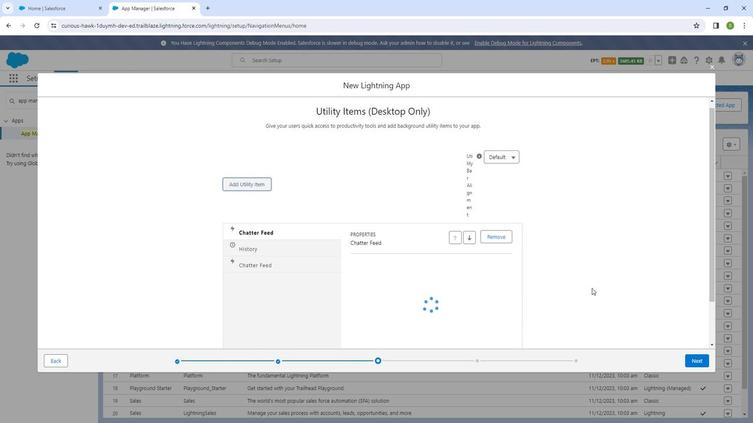 
Action: Mouse moved to (592, 288)
Screenshot: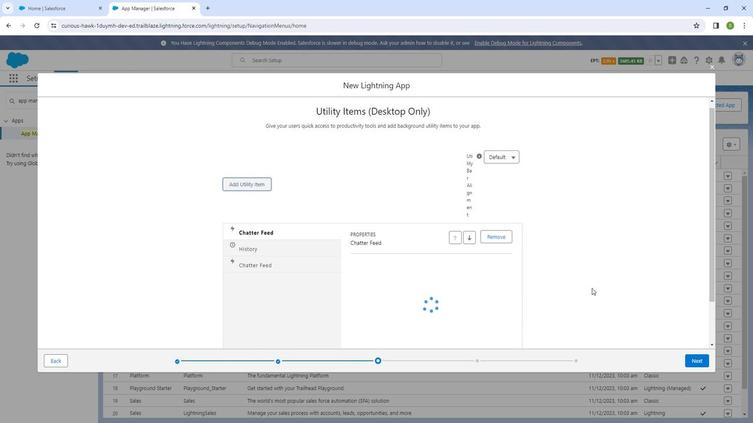 
Action: Mouse scrolled (592, 287) with delta (0, 0)
Screenshot: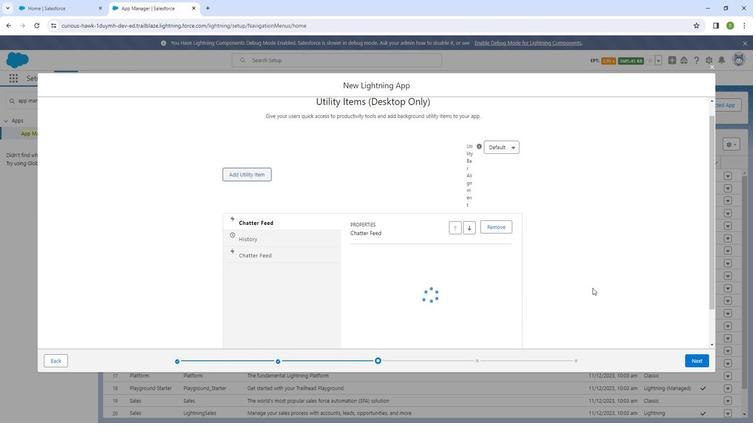 
Action: Mouse moved to (693, 360)
Screenshot: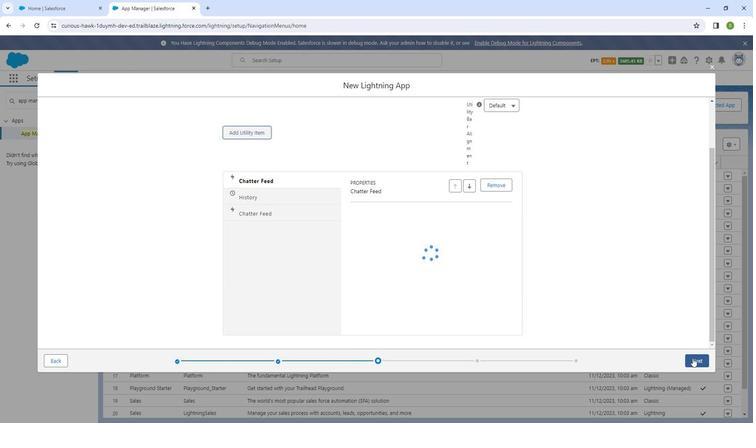 
Action: Mouse pressed left at (693, 360)
Screenshot: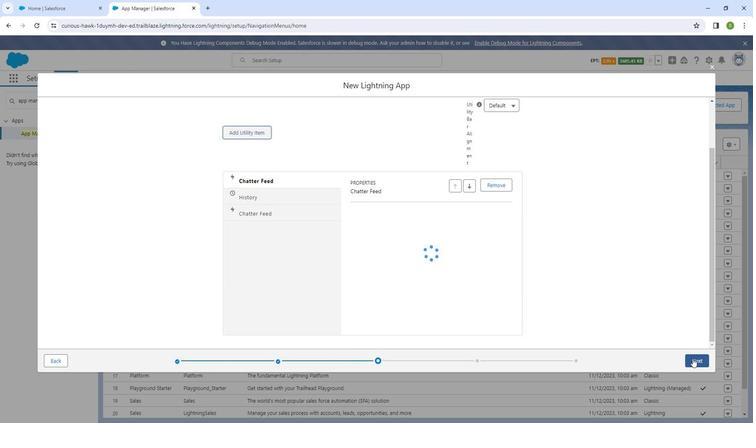 
Action: Mouse moved to (477, 241)
Screenshot: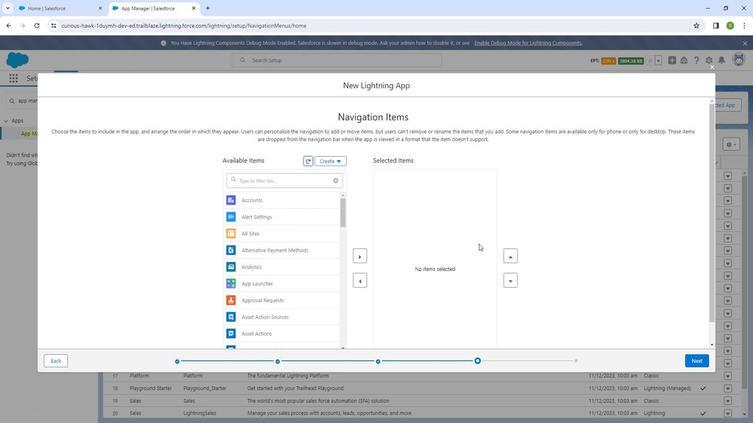
Action: Mouse scrolled (477, 241) with delta (0, 0)
Screenshot: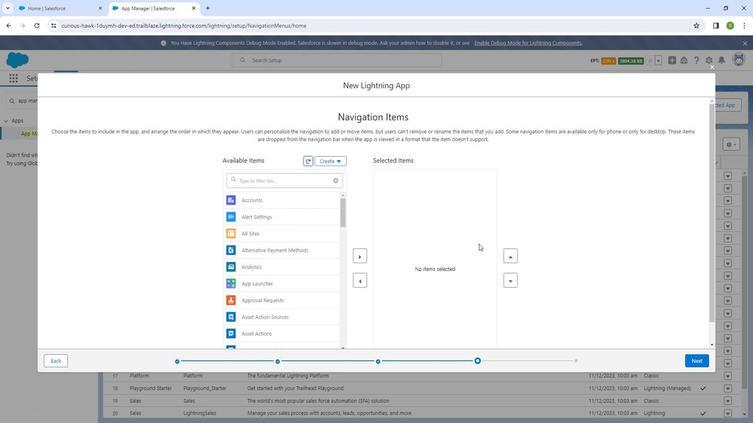 
Action: Mouse moved to (477, 243)
Screenshot: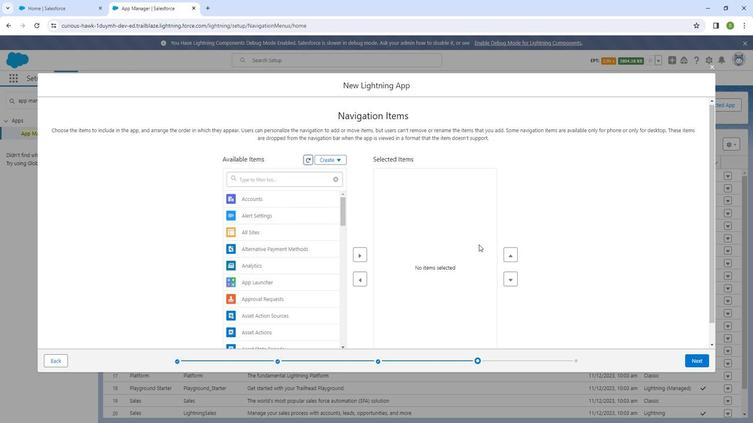 
Action: Mouse scrolled (477, 243) with delta (0, 0)
Screenshot: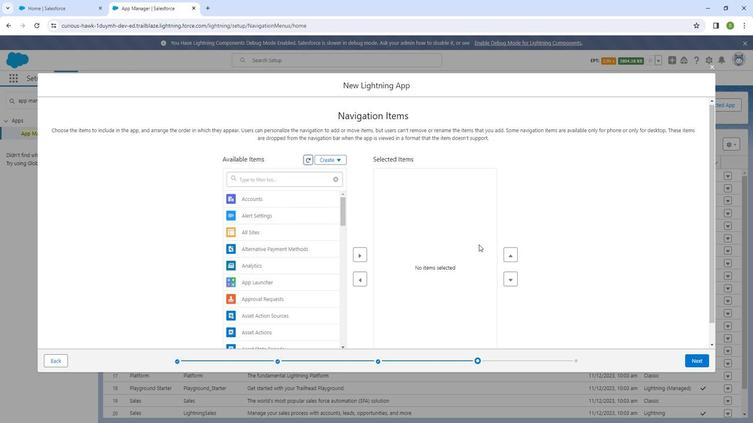 
Action: Mouse moved to (477, 244)
Screenshot: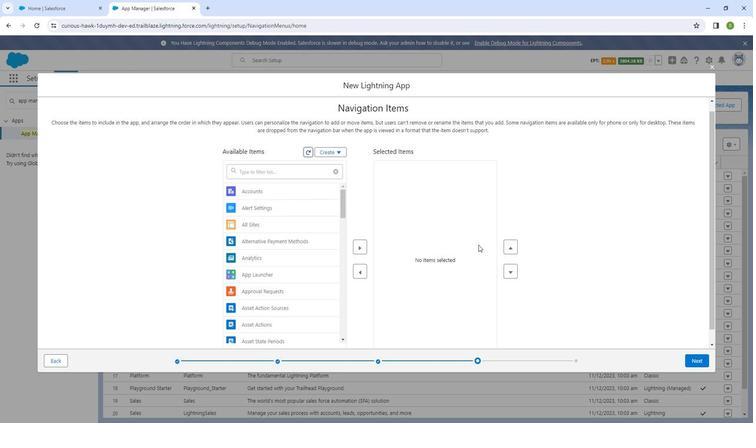 
Action: Mouse scrolled (477, 243) with delta (0, 0)
Screenshot: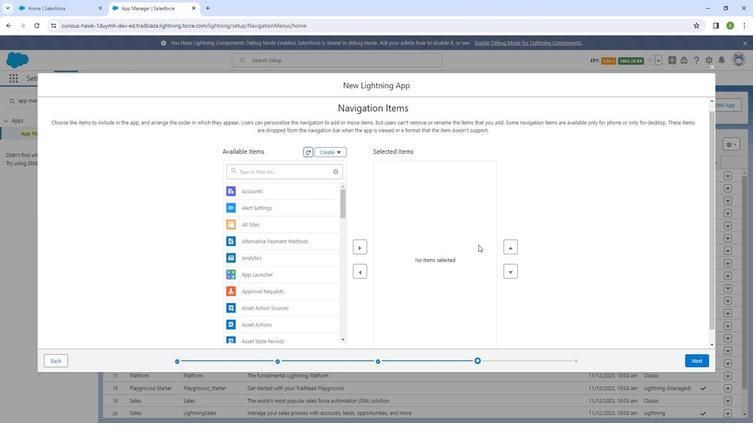 
Action: Mouse moved to (477, 244)
Screenshot: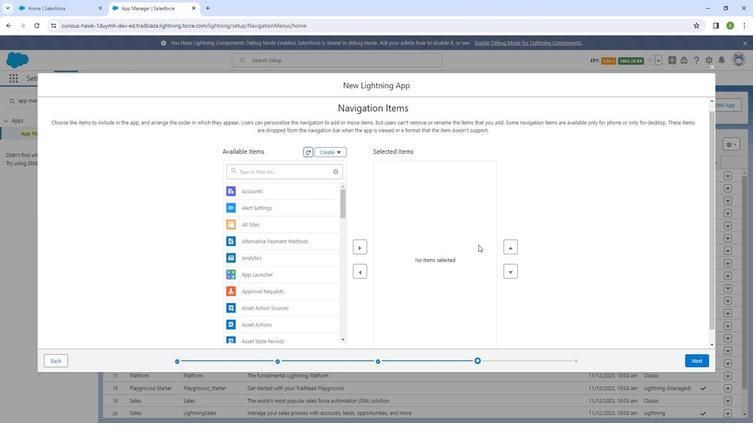 
Action: Mouse scrolled (477, 244) with delta (0, 0)
Screenshot: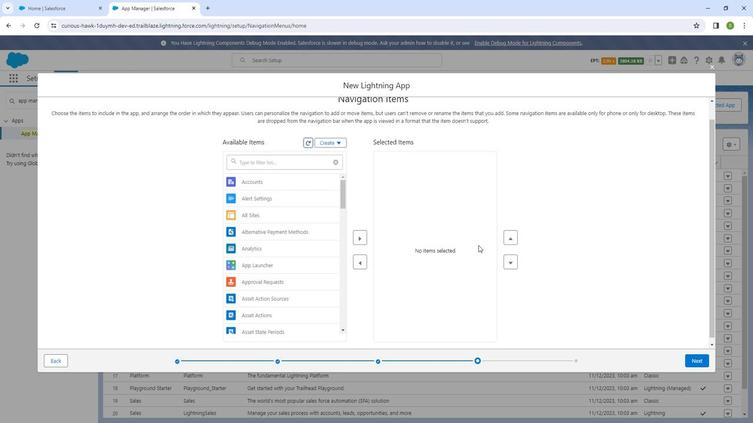 
Action: Mouse scrolled (477, 244) with delta (0, 0)
Screenshot: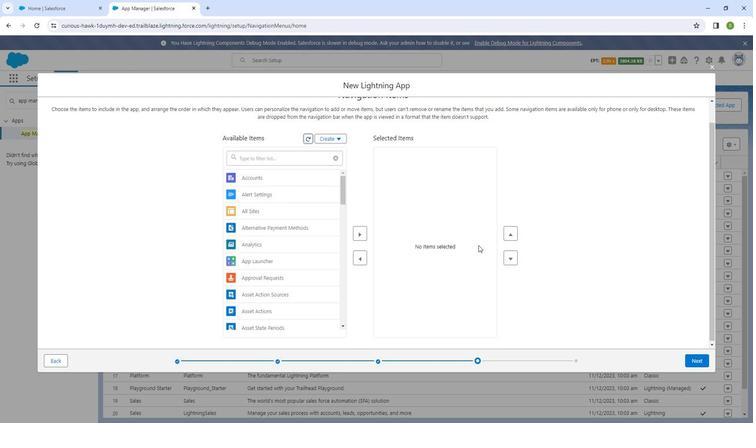 
Action: Mouse scrolled (477, 244) with delta (0, 0)
Screenshot: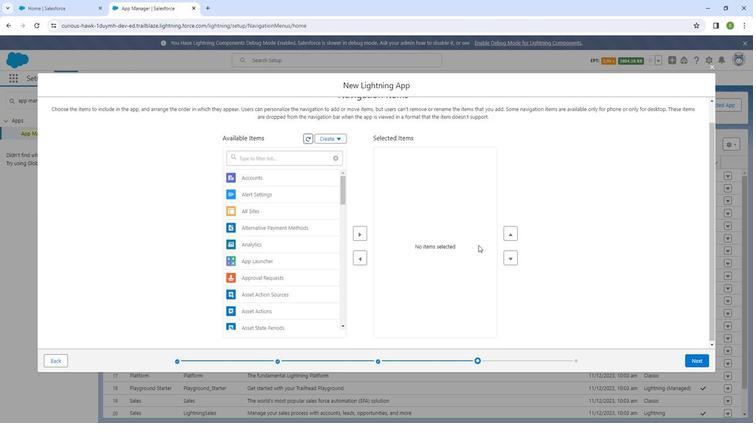 
Action: Mouse moved to (691, 359)
Screenshot: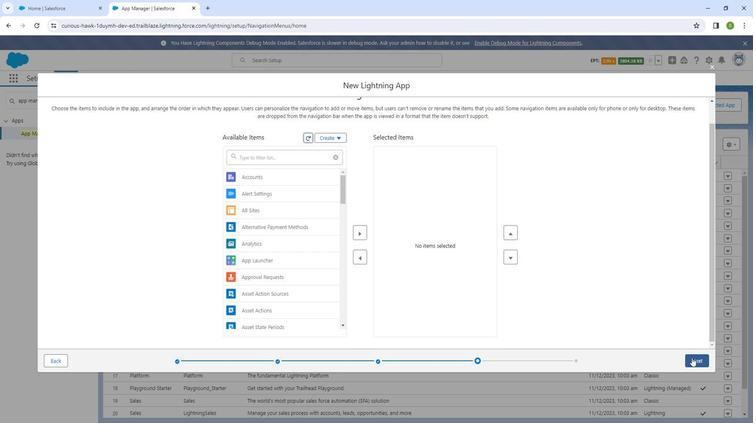 
Action: Mouse pressed left at (691, 359)
Screenshot: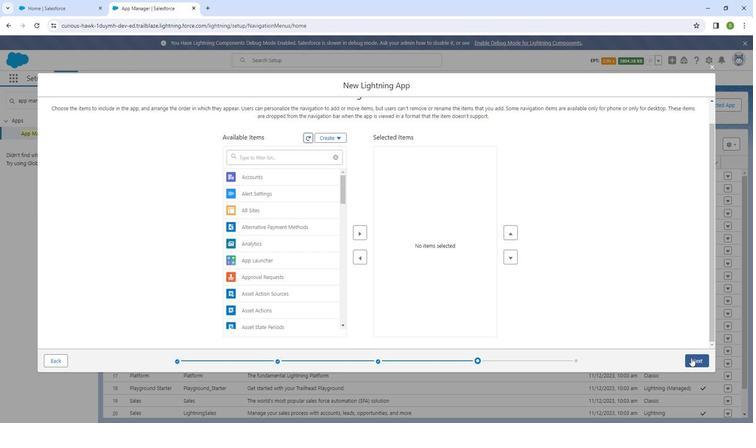 
Action: Mouse moved to (300, 210)
Screenshot: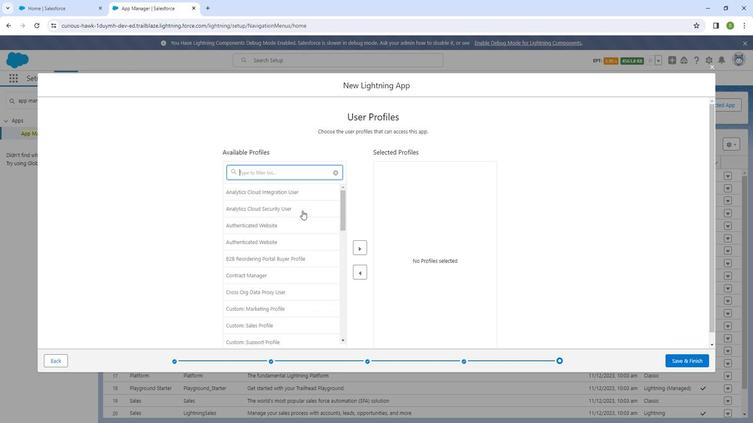 
Action: Mouse scrolled (300, 210) with delta (0, 0)
Screenshot: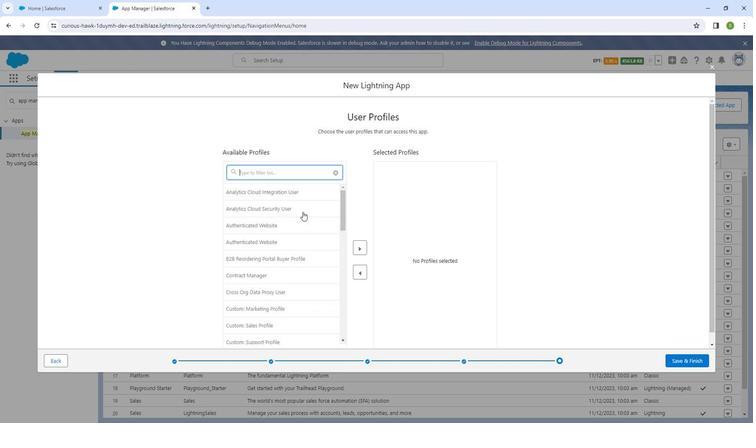 
Action: Mouse moved to (300, 211)
Screenshot: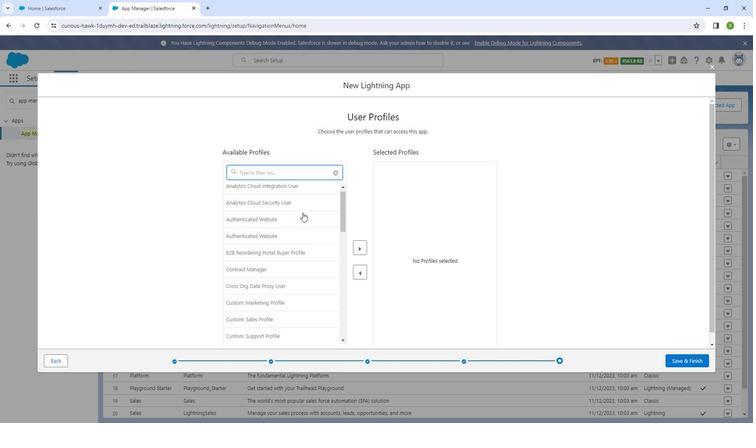 
Action: Mouse scrolled (300, 210) with delta (0, 0)
Screenshot: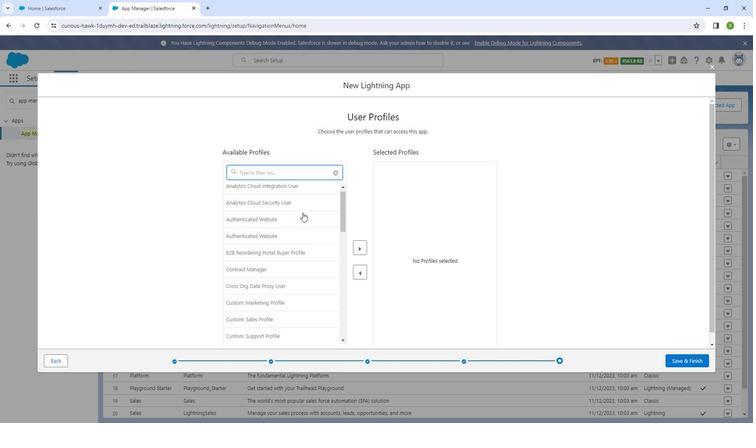 
Action: Mouse moved to (300, 212)
Screenshot: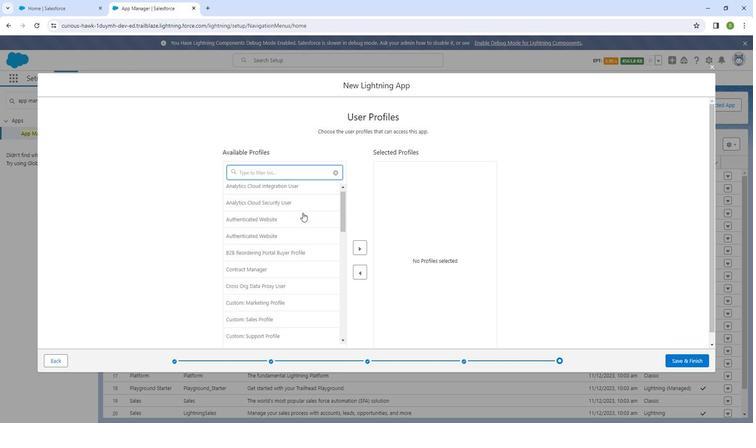 
Action: Mouse scrolled (300, 211) with delta (0, 0)
Screenshot: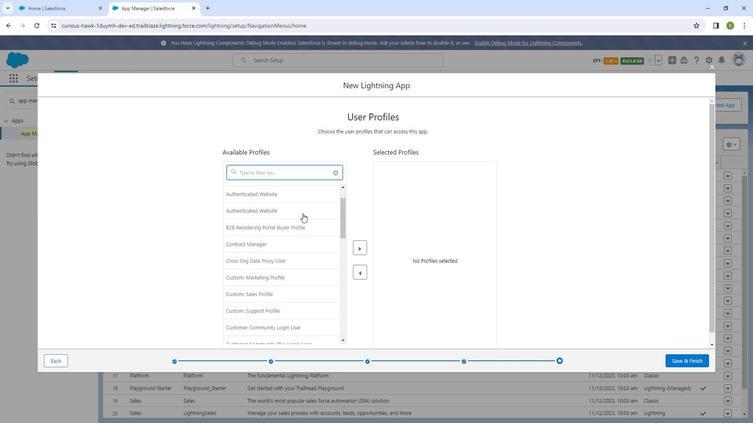 
Action: Mouse moved to (300, 213)
Screenshot: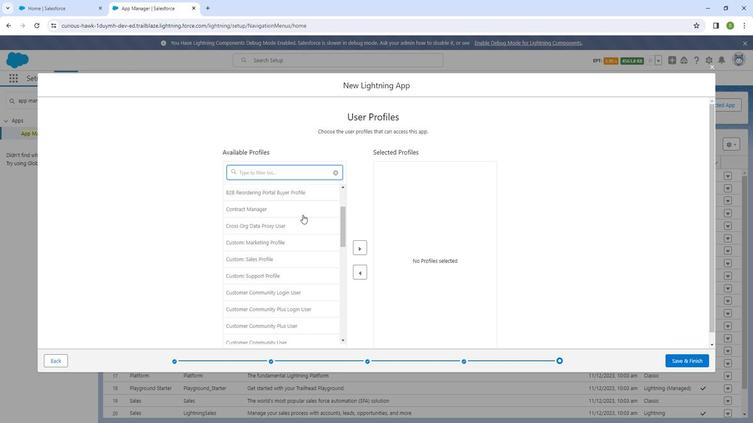 
Action: Mouse scrolled (300, 213) with delta (0, 0)
Screenshot: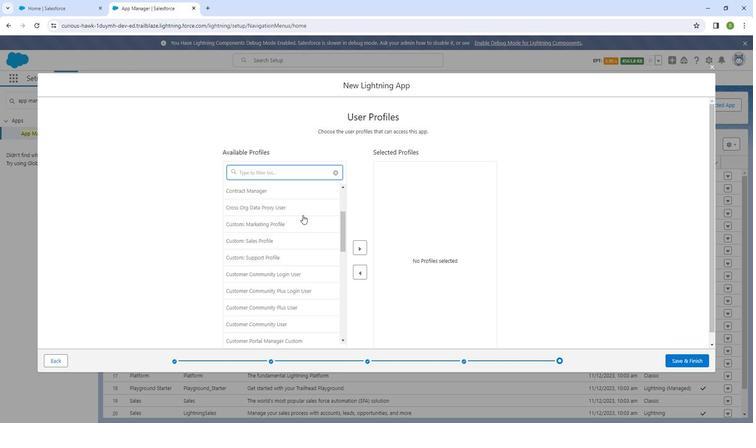 
Action: Mouse moved to (300, 215)
Screenshot: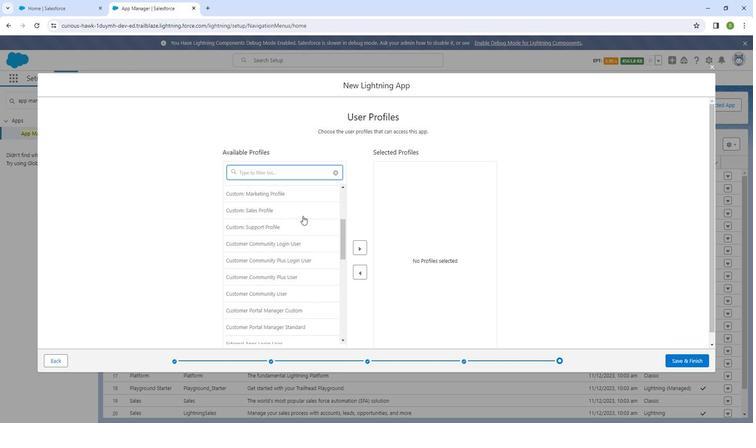 
Action: Mouse scrolled (300, 214) with delta (0, 0)
Screenshot: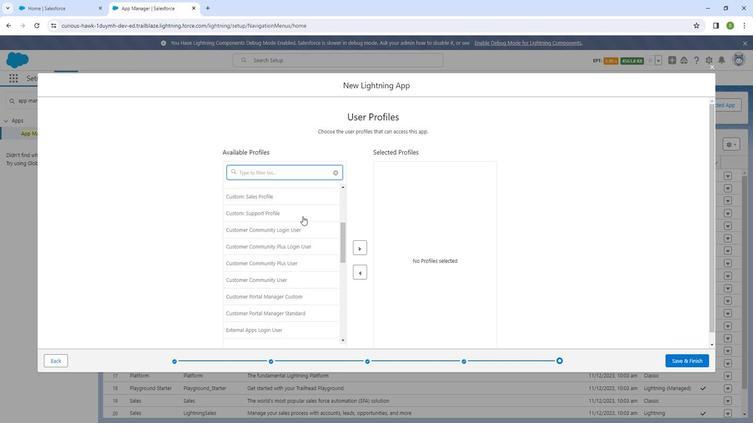 
Action: Mouse moved to (300, 215)
Screenshot: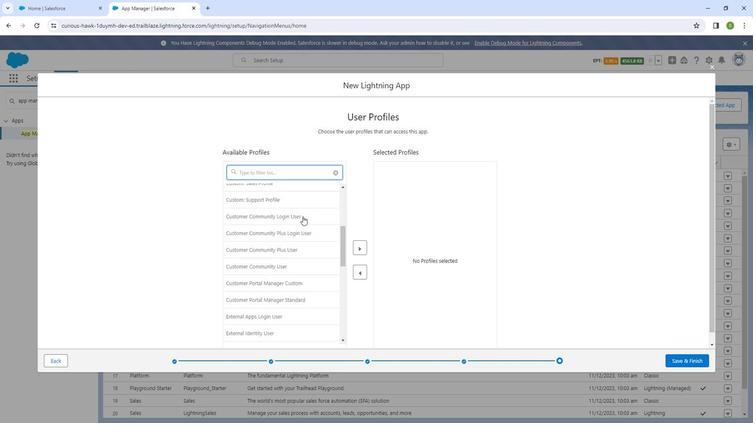 
Action: Mouse scrolled (300, 215) with delta (0, 0)
Screenshot: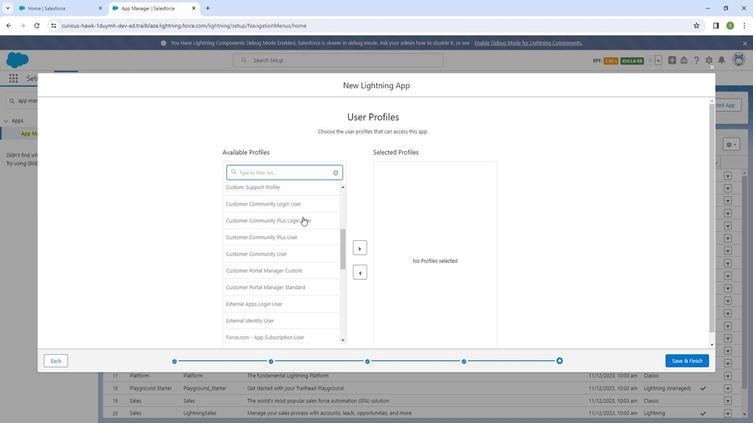 
Action: Mouse moved to (300, 216)
Screenshot: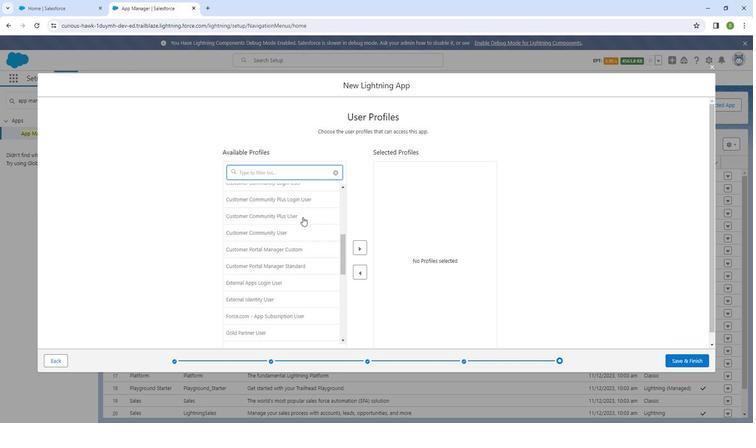 
Action: Mouse scrolled (300, 215) with delta (0, 0)
Screenshot: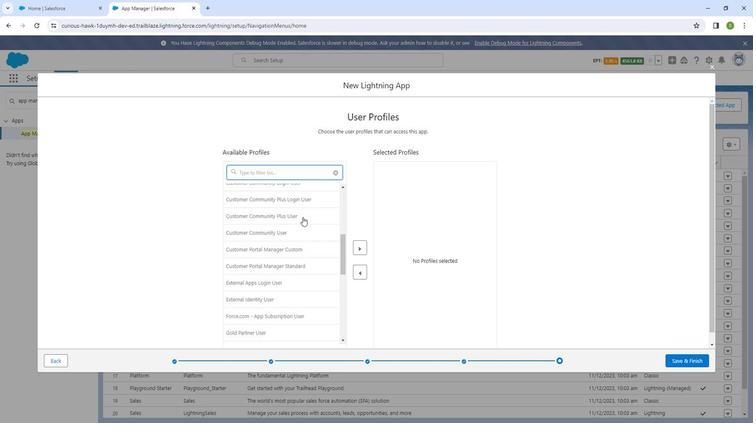 
Action: Mouse scrolled (300, 215) with delta (0, 0)
Screenshot: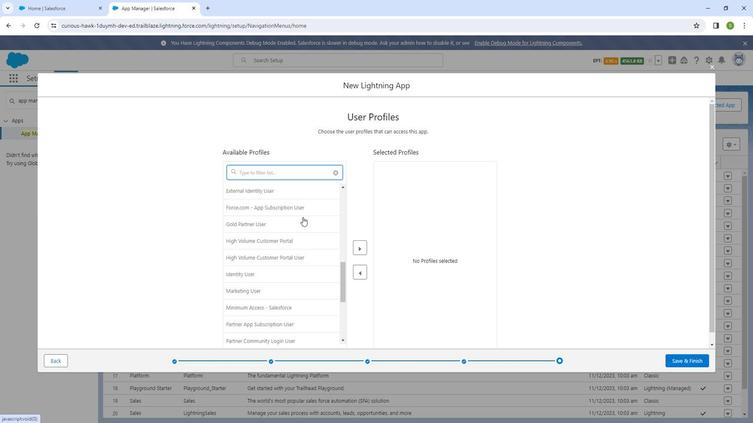 
Action: Mouse moved to (300, 216)
Screenshot: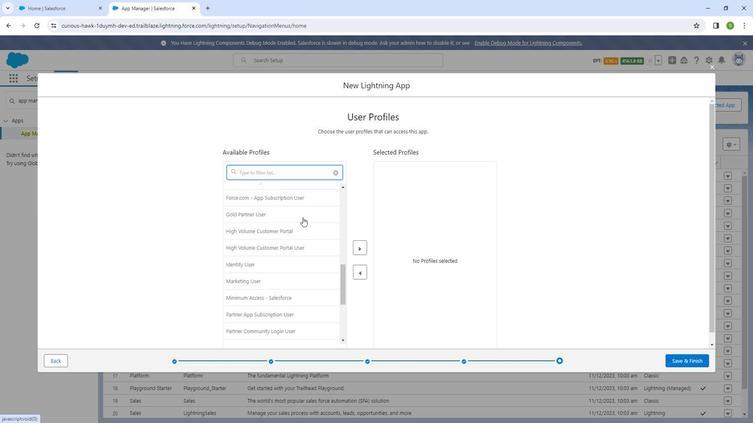 
Action: Mouse scrolled (300, 216) with delta (0, 0)
Screenshot: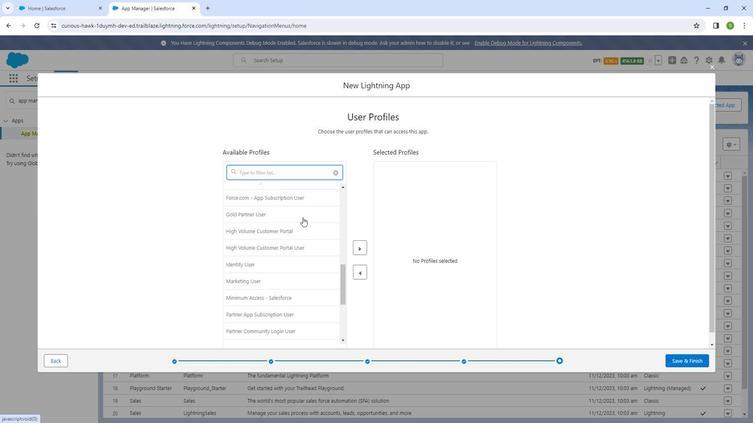
Action: Mouse moved to (300, 217)
Screenshot: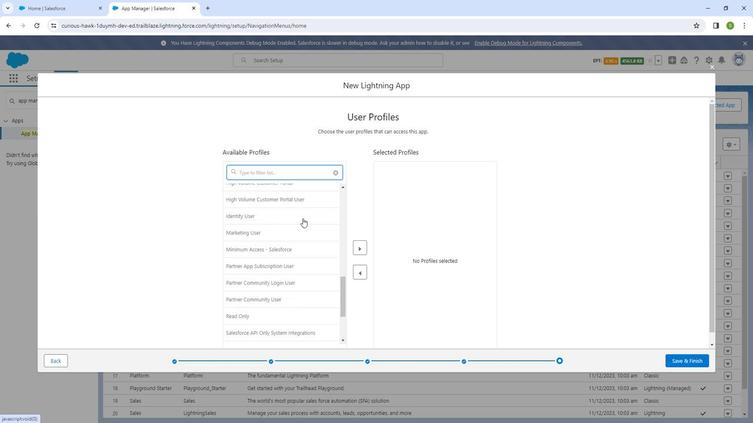 
Action: Mouse scrolled (300, 217) with delta (0, 0)
Screenshot: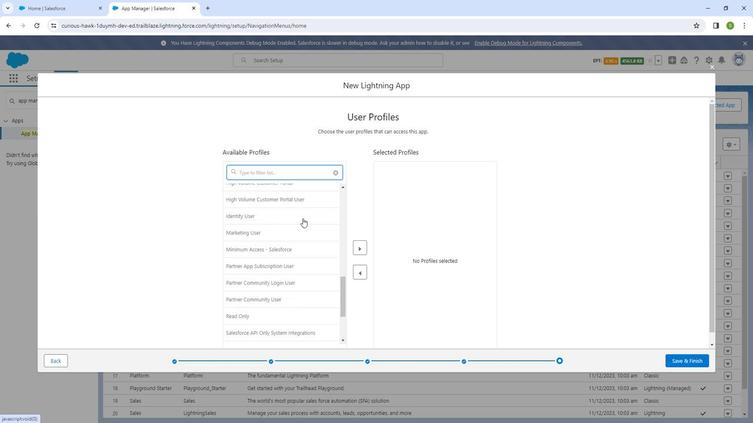 
Action: Mouse moved to (300, 218)
Screenshot: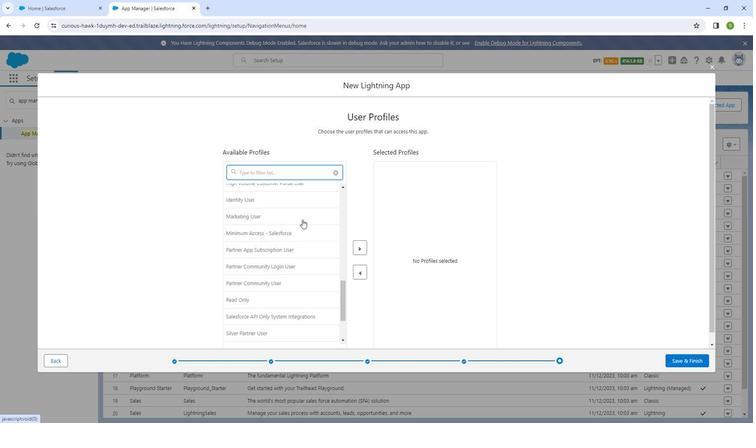 
Action: Mouse scrolled (300, 217) with delta (0, 0)
Screenshot: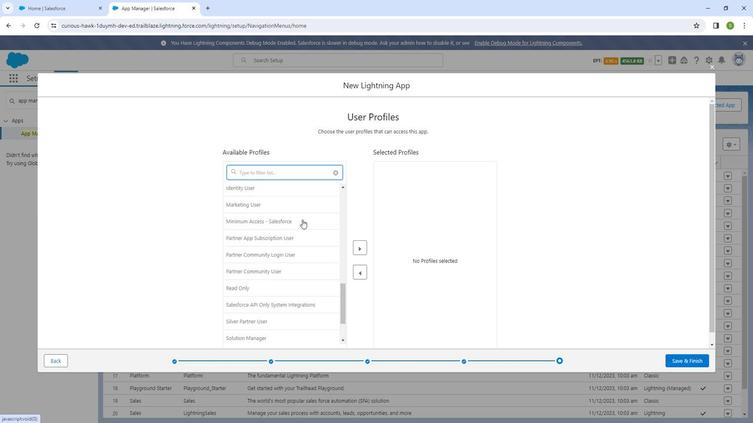 
Action: Mouse moved to (300, 218)
Screenshot: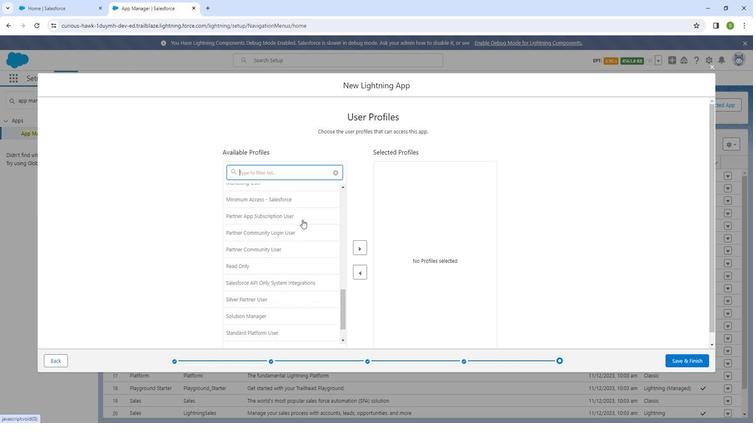 
Action: Mouse scrolled (300, 217) with delta (0, 0)
Screenshot: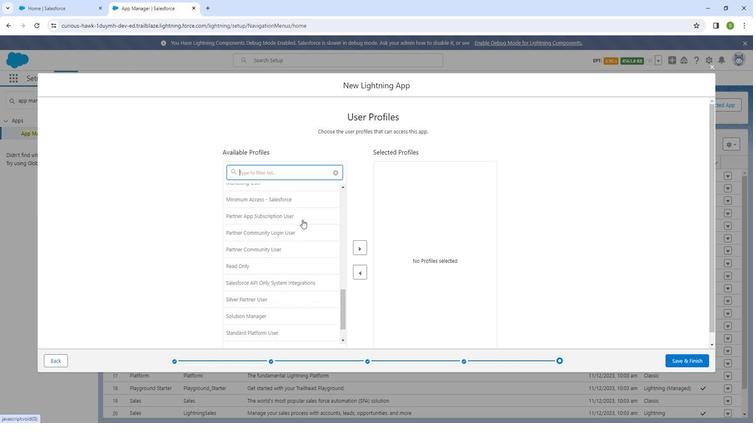 
Action: Mouse scrolled (300, 217) with delta (0, 0)
Screenshot: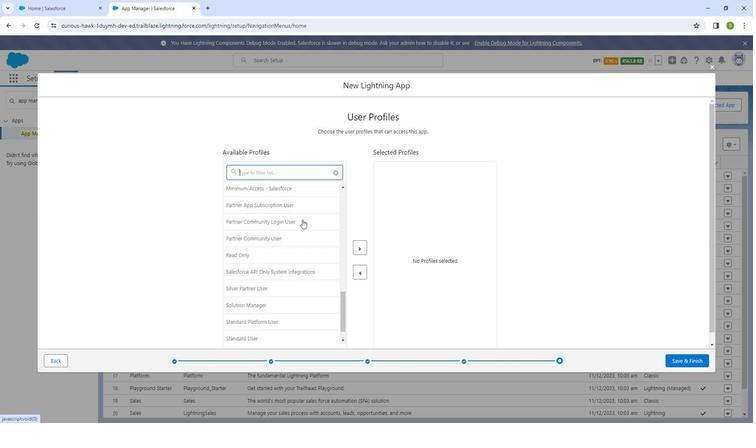 
Action: Mouse moved to (300, 218)
Screenshot: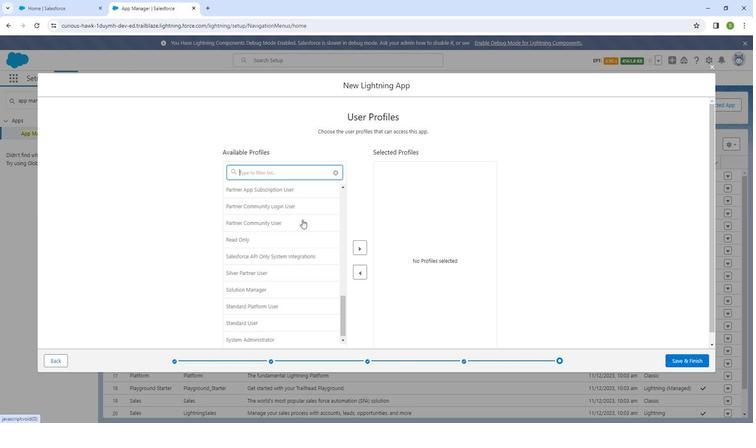 
Action: Mouse scrolled (300, 218) with delta (0, 0)
Screenshot: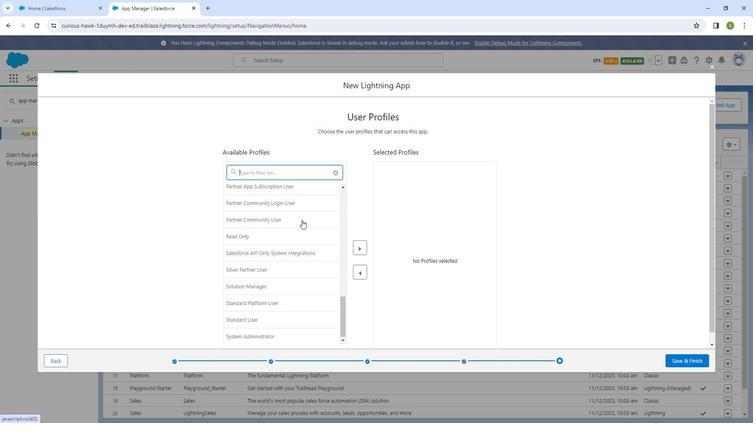 
Action: Mouse moved to (252, 336)
Screenshot: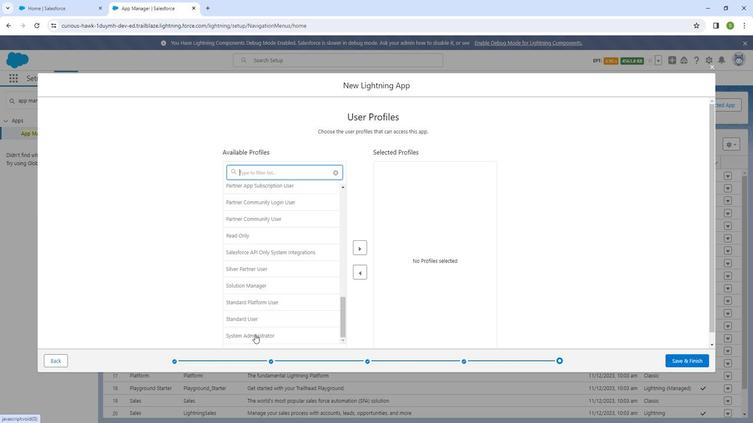 
Action: Mouse pressed left at (252, 336)
Screenshot: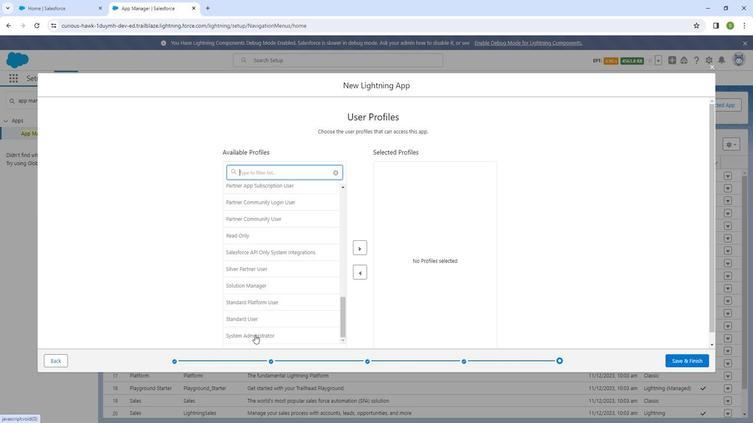 
Action: Mouse moved to (356, 250)
Screenshot: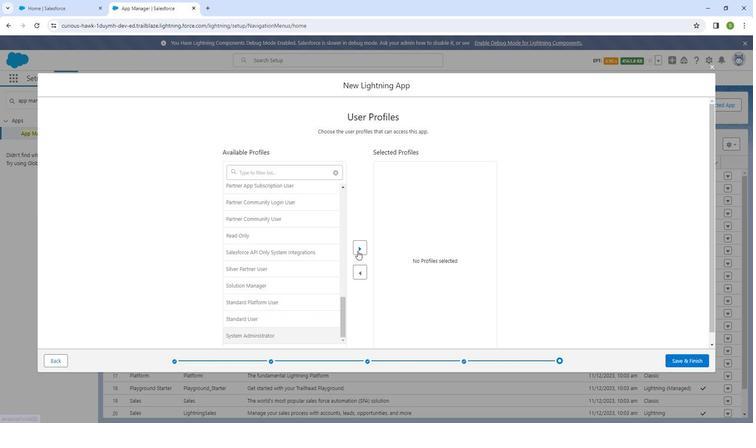 
Action: Mouse pressed left at (356, 250)
Screenshot: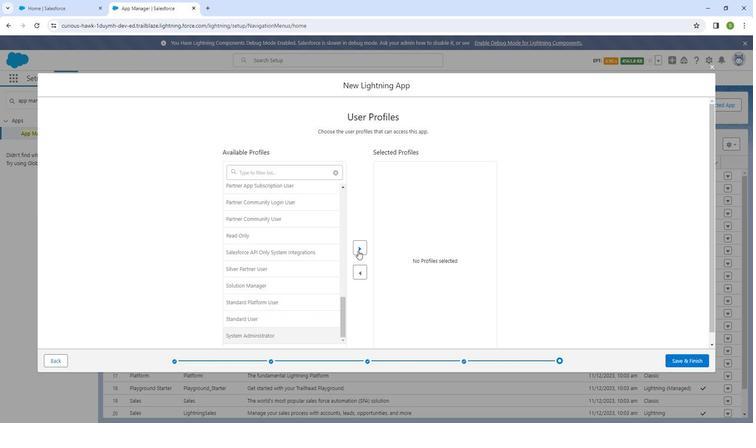 
Action: Mouse moved to (300, 254)
Screenshot: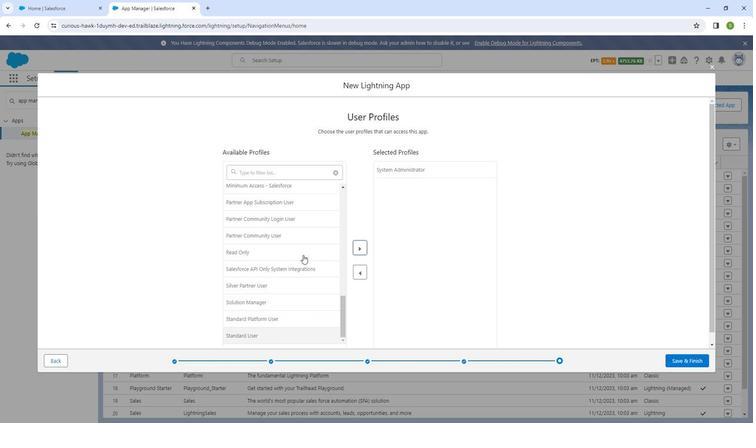
Action: Mouse pressed left at (300, 254)
Screenshot: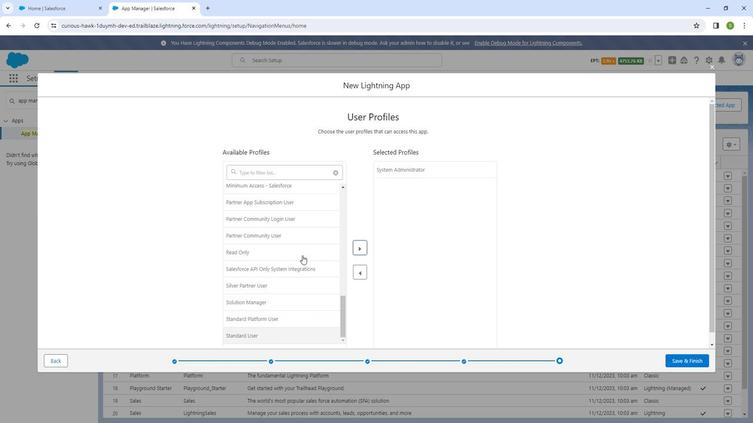 
Action: Mouse moved to (356, 242)
Screenshot: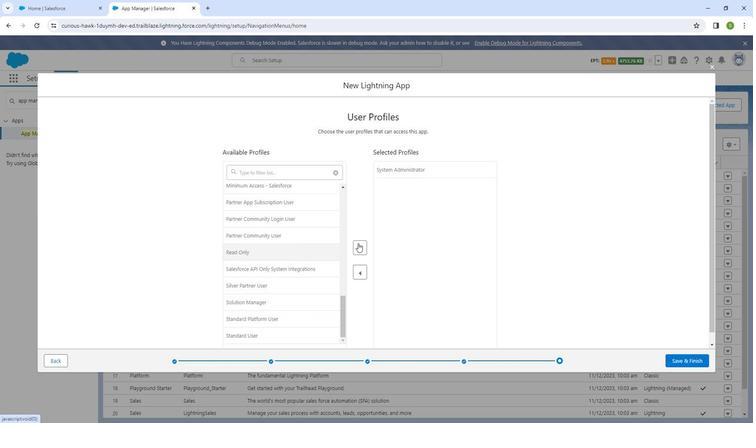 
Action: Mouse pressed left at (356, 242)
Screenshot: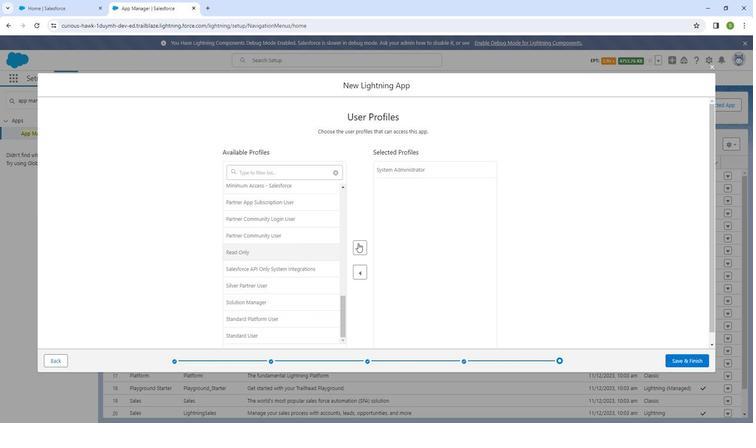 
Action: Mouse moved to (262, 244)
Screenshot: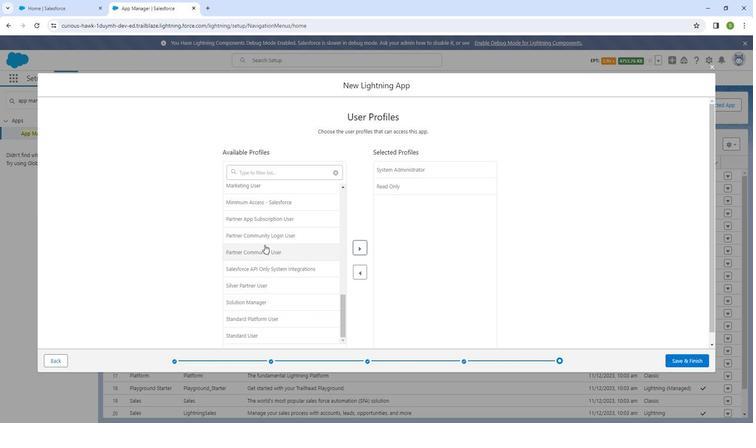 
Action: Mouse scrolled (262, 244) with delta (0, 0)
Screenshot: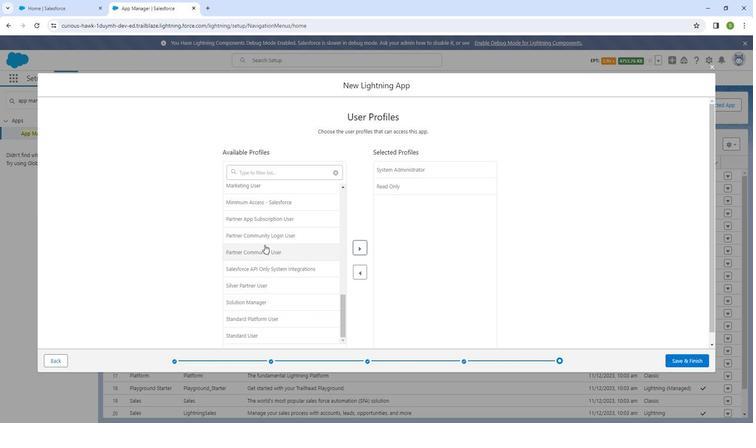 
Action: Mouse moved to (263, 243)
Screenshot: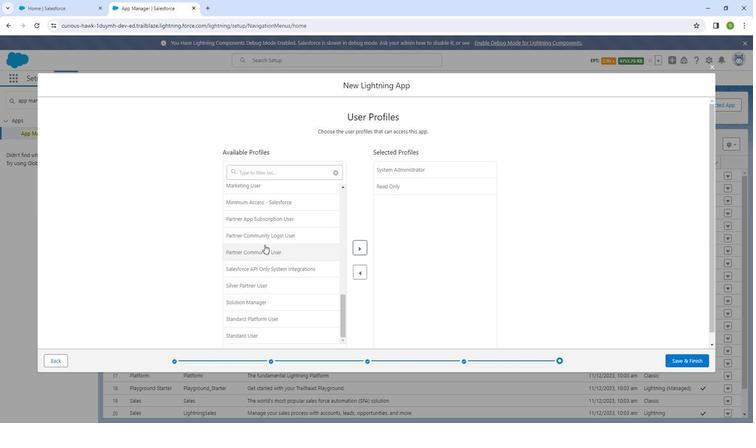 
Action: Mouse scrolled (263, 244) with delta (0, 0)
Screenshot: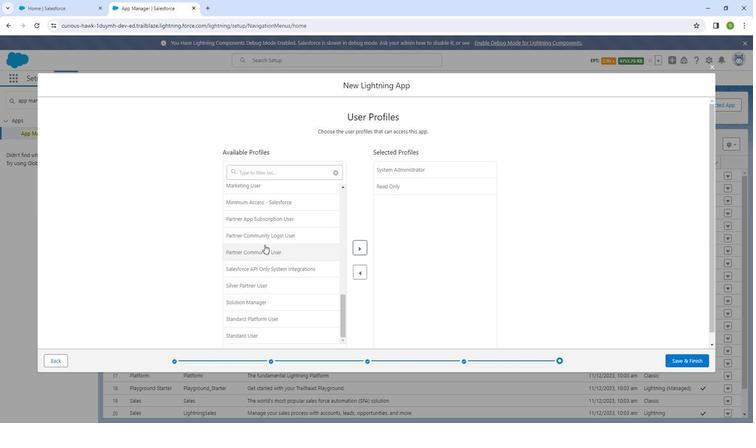 
Action: Mouse moved to (263, 243)
Screenshot: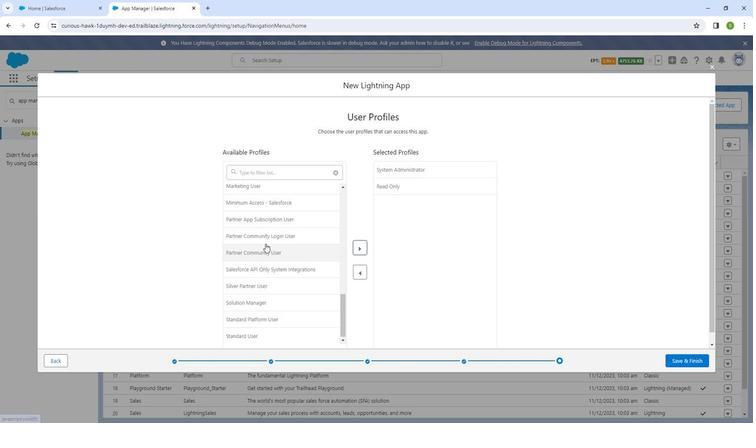 
Action: Mouse scrolled (263, 243) with delta (0, 0)
Screenshot: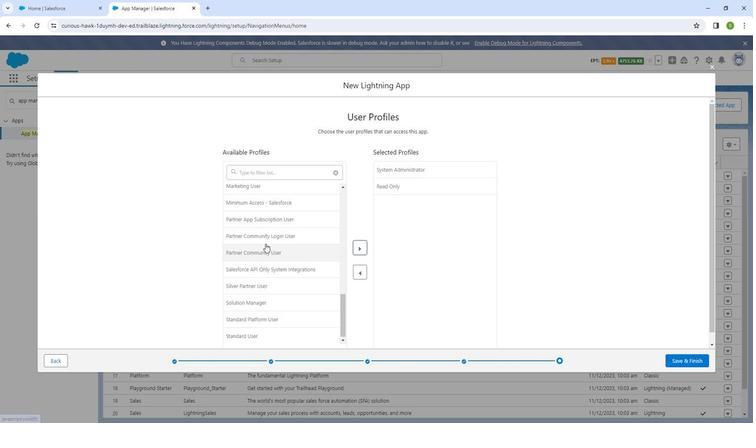 
Action: Mouse moved to (264, 242)
Screenshot: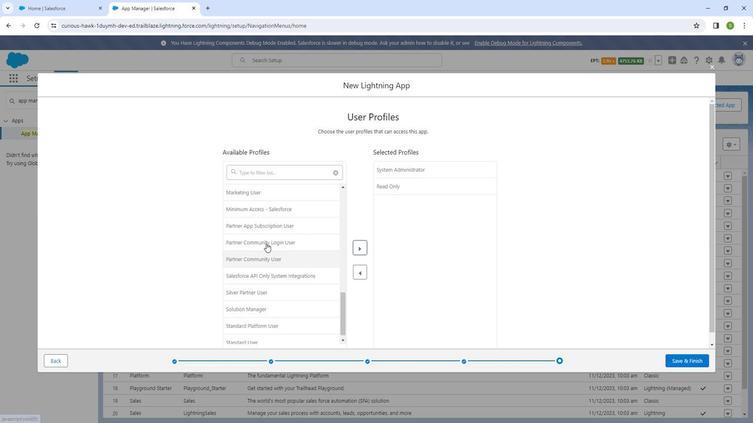 
Action: Mouse scrolled (264, 243) with delta (0, 0)
Screenshot: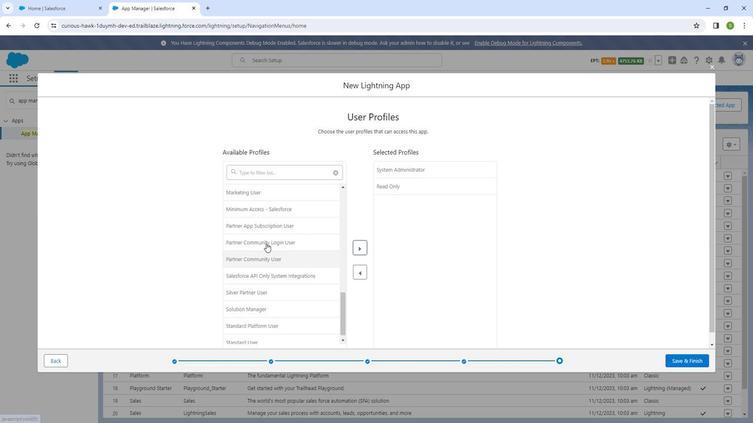 
Action: Mouse moved to (257, 266)
Screenshot: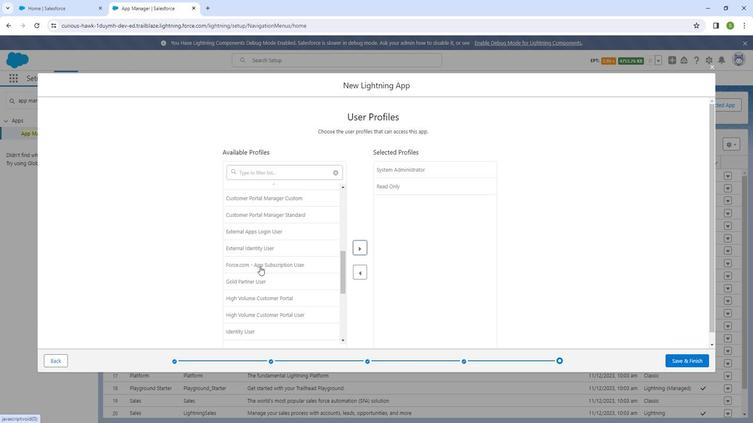
Action: Mouse scrolled (257, 266) with delta (0, 0)
Screenshot: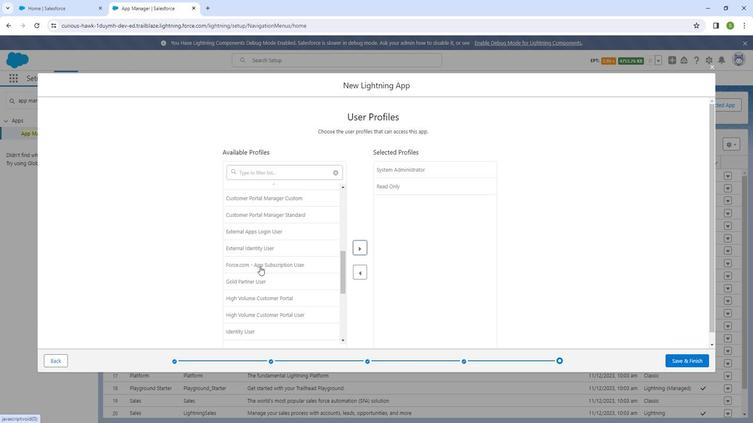 
Action: Mouse moved to (258, 267)
Screenshot: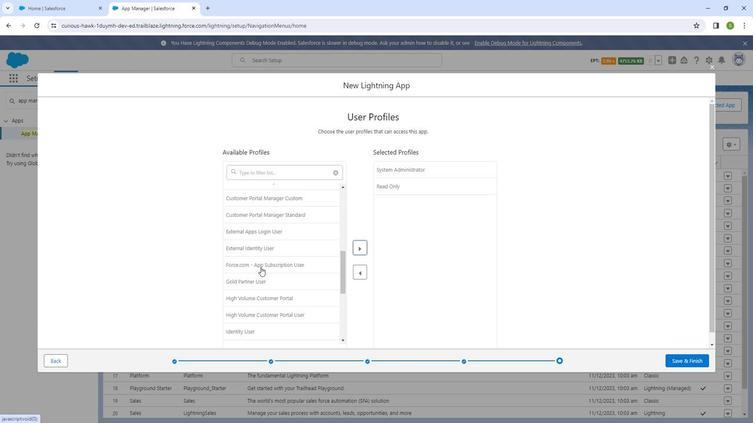 
Action: Mouse scrolled (258, 266) with delta (0, 0)
Screenshot: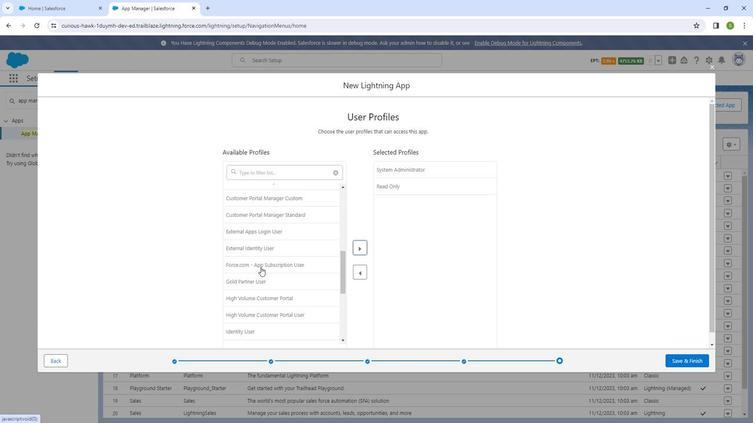 
Action: Mouse moved to (252, 267)
Screenshot: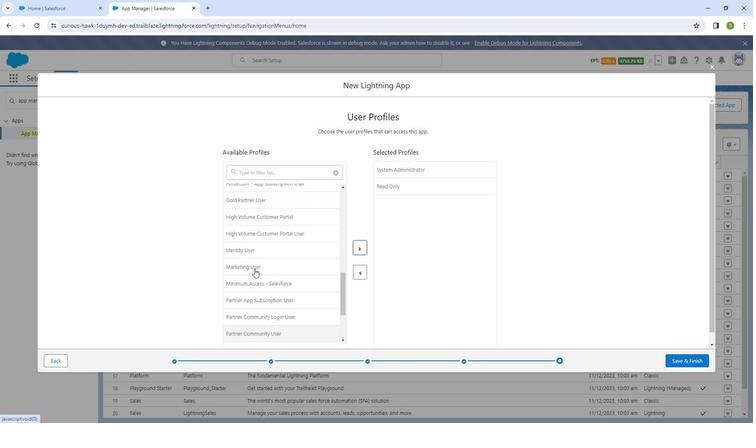 
Action: Mouse pressed left at (252, 267)
Screenshot: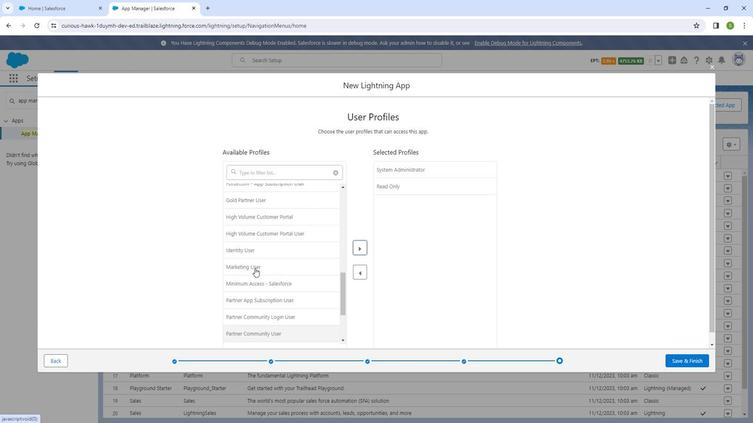 
Action: Mouse moved to (357, 247)
Screenshot: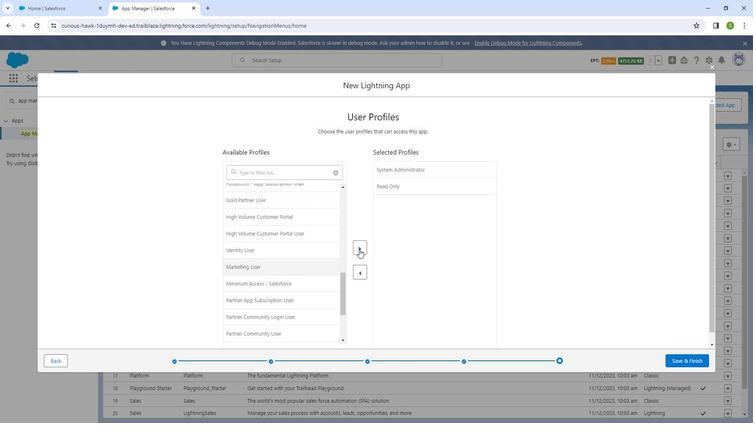 
Action: Mouse pressed left at (357, 247)
Screenshot: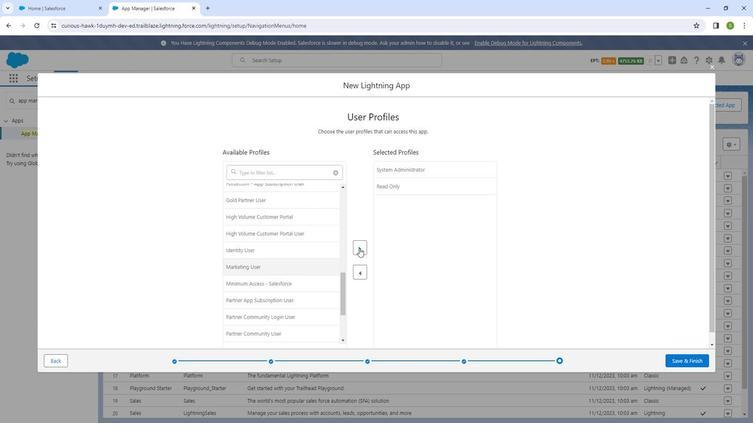 
Action: Mouse moved to (271, 301)
Screenshot: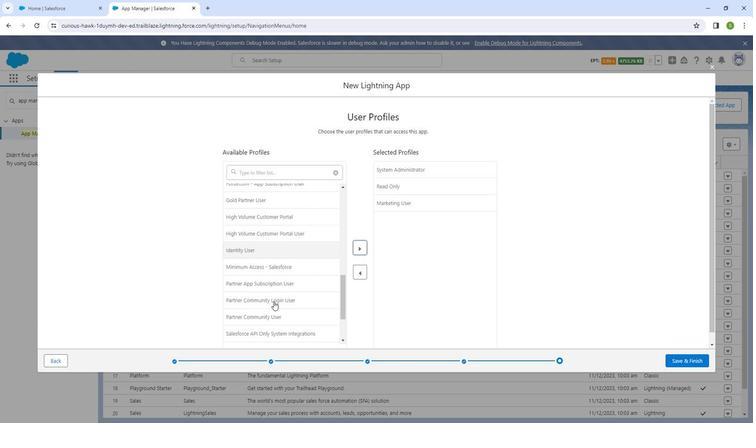 
Action: Mouse scrolled (271, 301) with delta (0, 0)
Screenshot: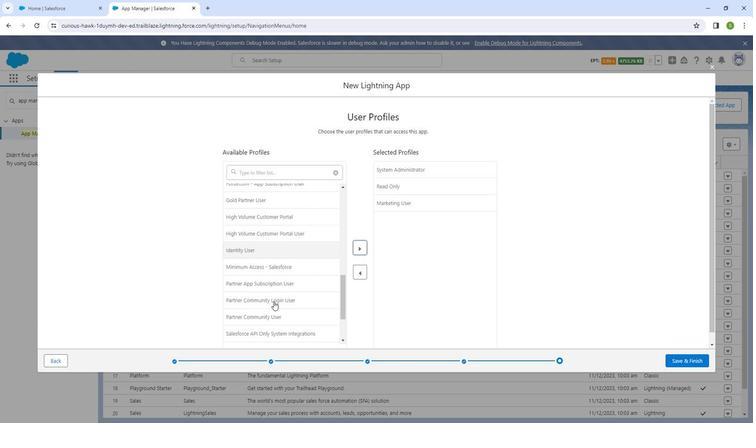 
Action: Mouse moved to (271, 301)
Screenshot: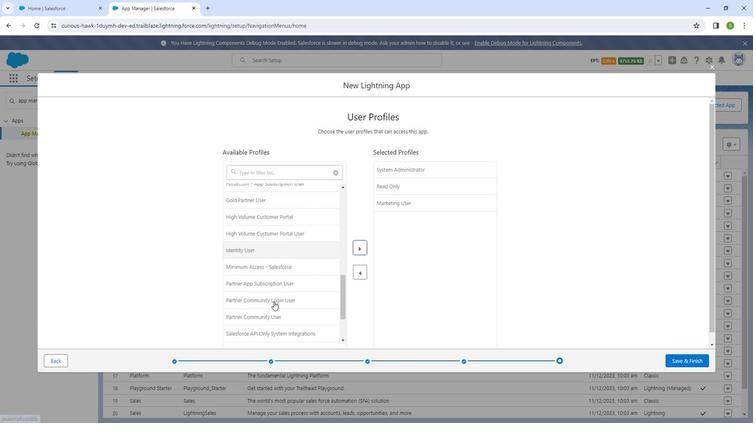 
Action: Mouse scrolled (271, 301) with delta (0, 0)
Screenshot: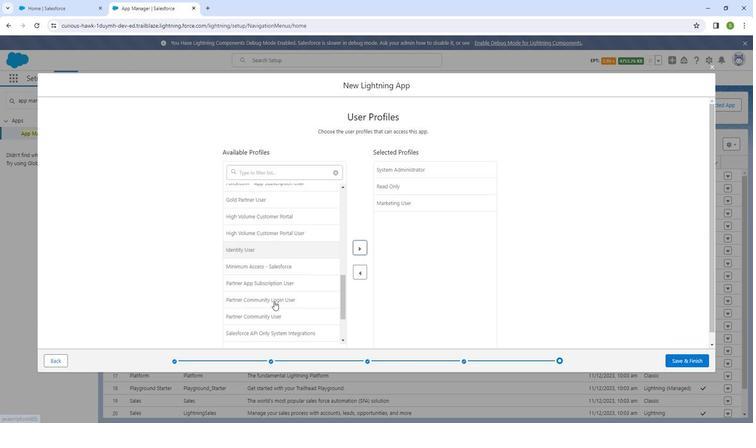 
Action: Mouse scrolled (271, 301) with delta (0, 0)
Screenshot: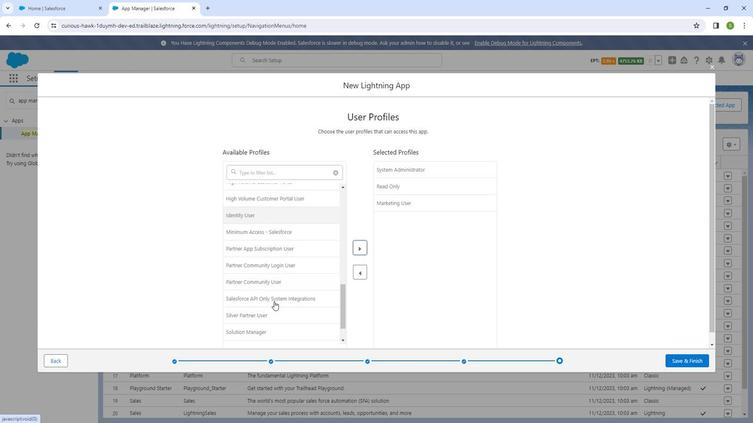 
Action: Mouse moved to (266, 287)
Screenshot: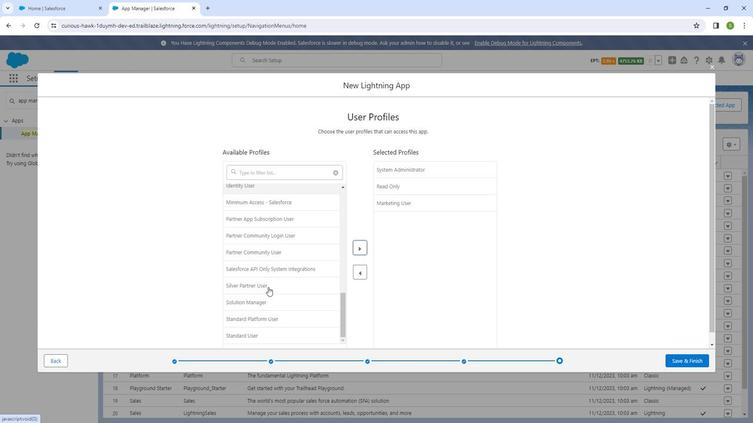 
Action: Mouse pressed left at (266, 287)
Screenshot: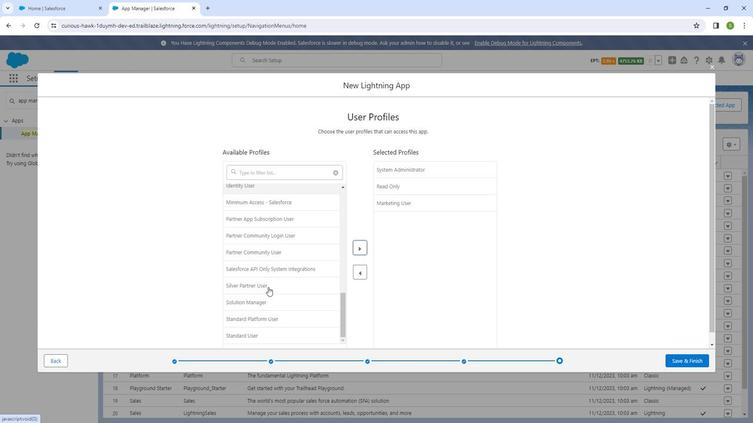 
Action: Mouse moved to (276, 296)
Screenshot: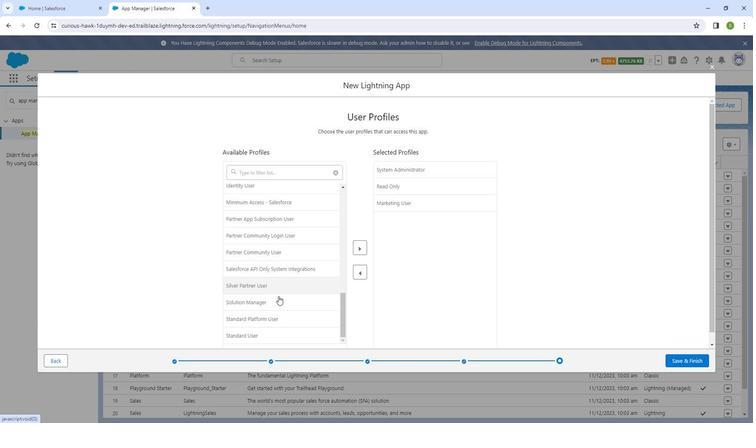 
Action: Mouse pressed left at (276, 296)
Screenshot: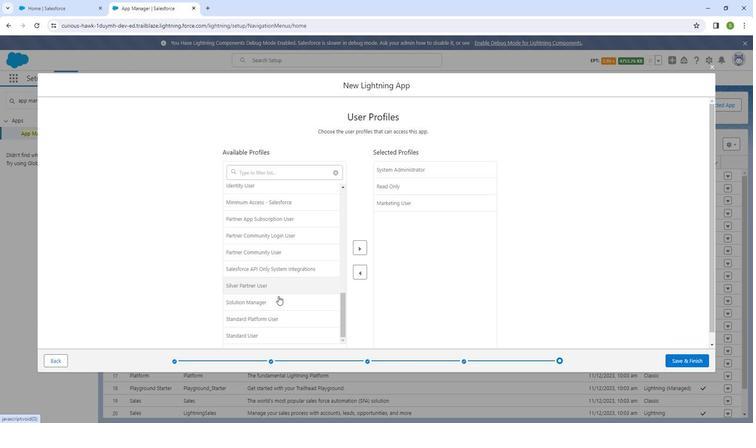 
Action: Mouse moved to (355, 248)
Screenshot: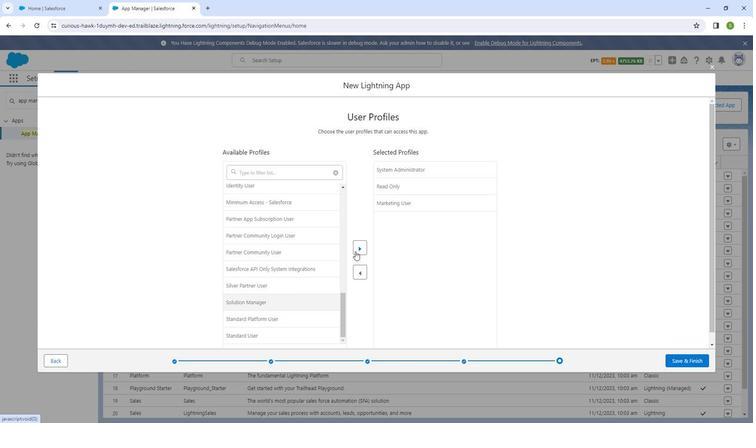 
Action: Mouse pressed left at (355, 248)
Screenshot: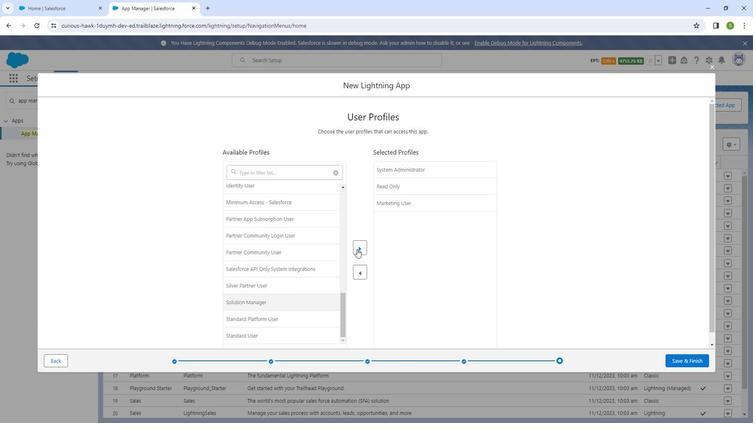 
Action: Mouse moved to (270, 284)
Screenshot: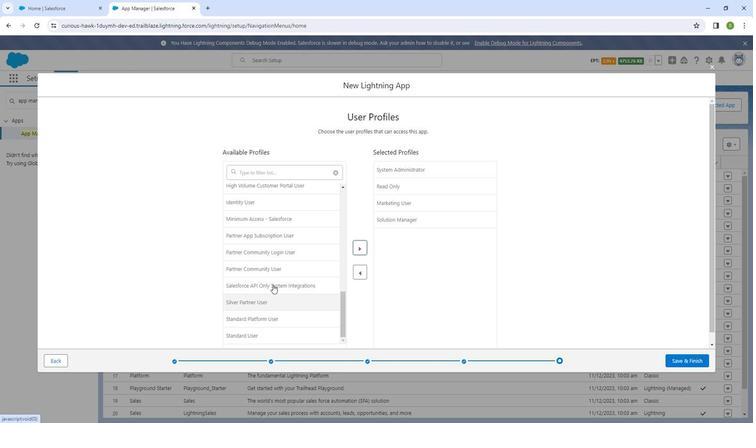 
Action: Mouse pressed left at (270, 284)
Screenshot: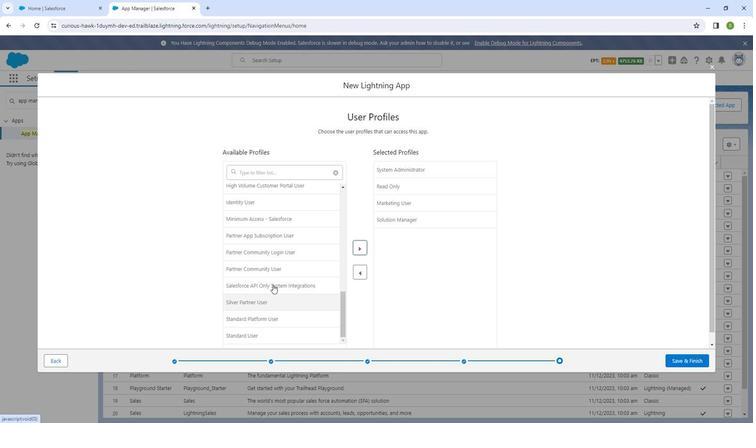 
Action: Mouse moved to (354, 249)
Screenshot: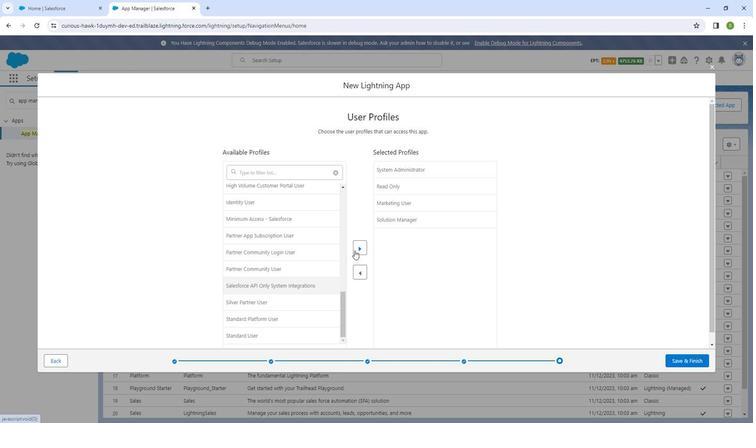 
Action: Mouse pressed left at (354, 249)
Screenshot: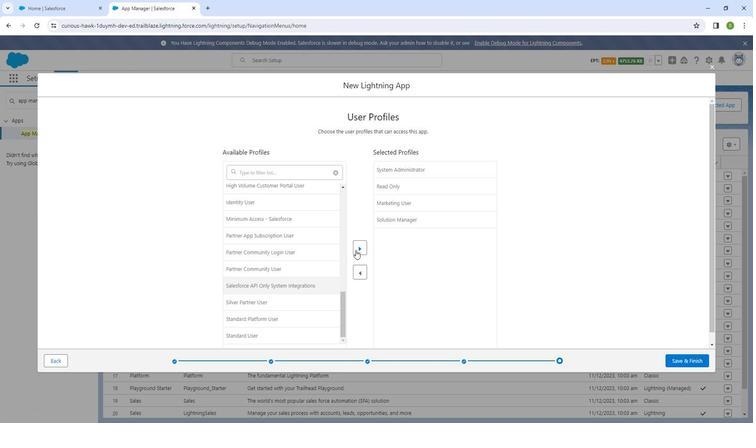 
Action: Mouse moved to (288, 237)
Screenshot: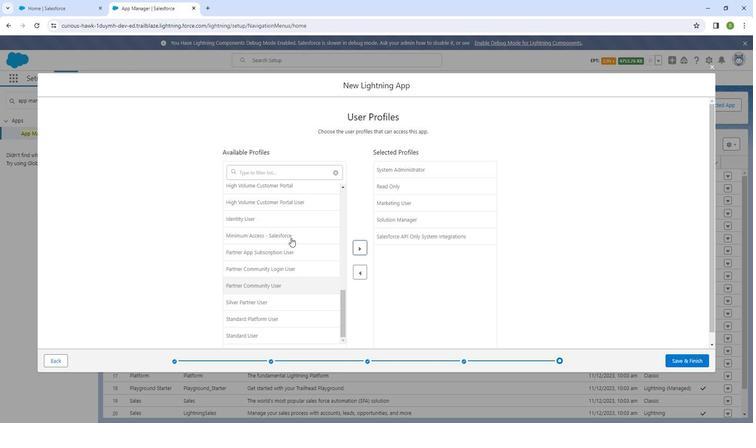 
Action: Mouse pressed left at (288, 237)
Screenshot: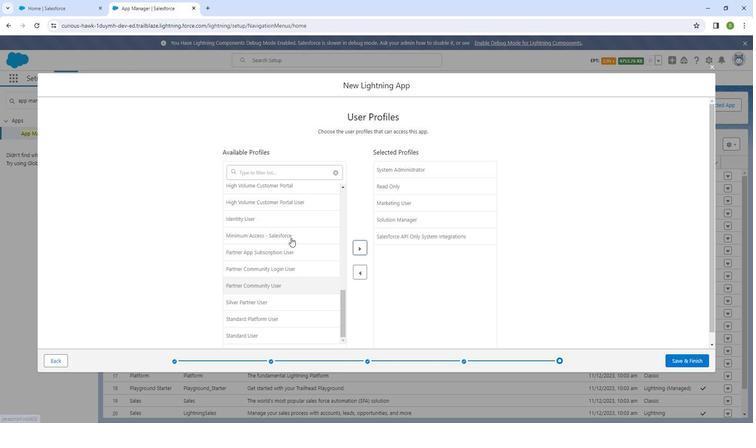 
Action: Mouse moved to (356, 246)
Screenshot: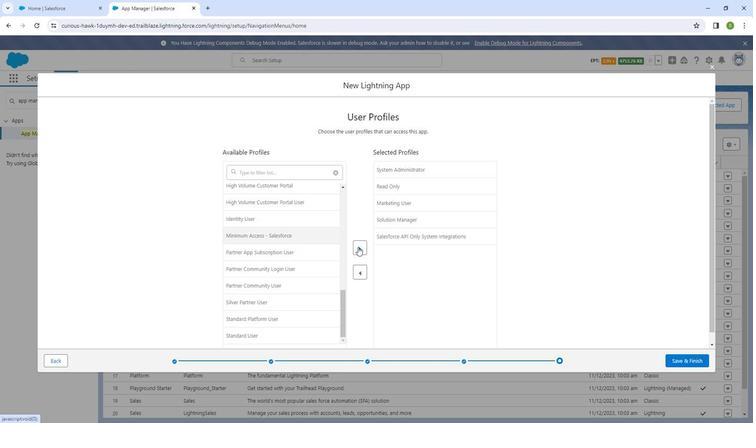 
Action: Mouse pressed left at (356, 246)
Screenshot: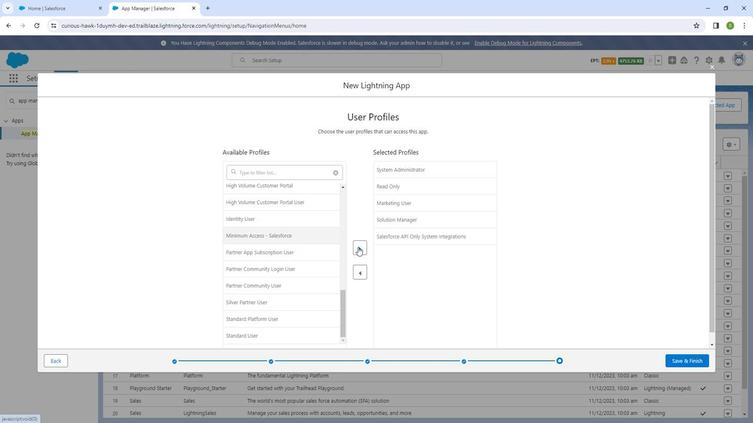
Action: Mouse moved to (260, 294)
Screenshot: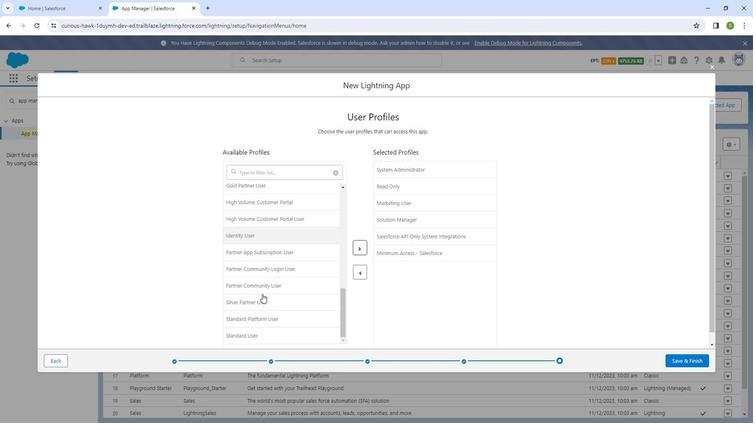 
Action: Mouse pressed left at (260, 294)
Screenshot: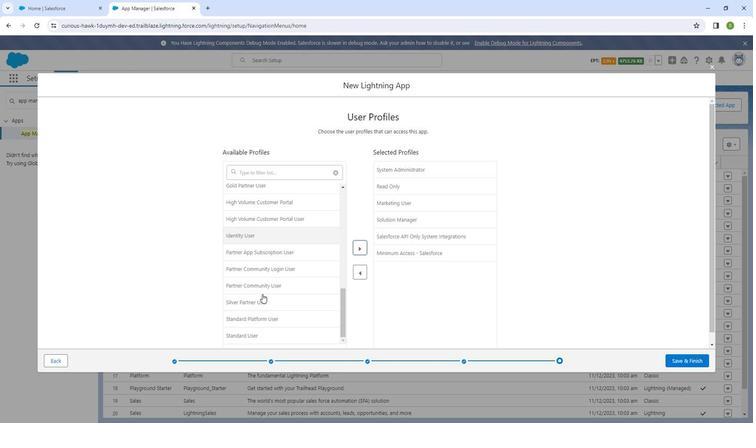 
Action: Mouse moved to (357, 246)
Screenshot: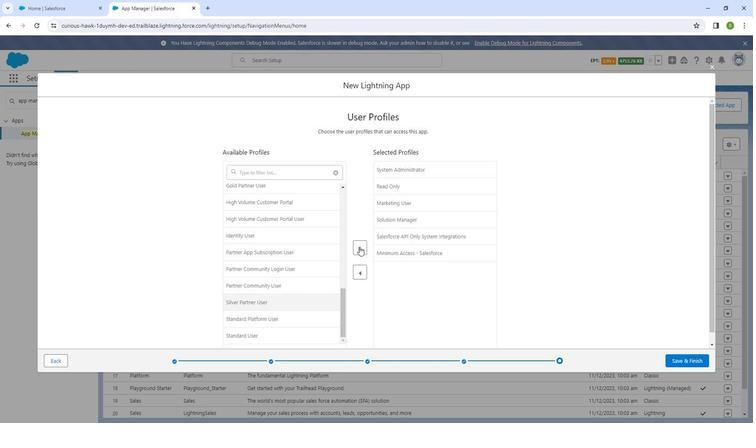 
Action: Mouse pressed left at (357, 246)
Screenshot: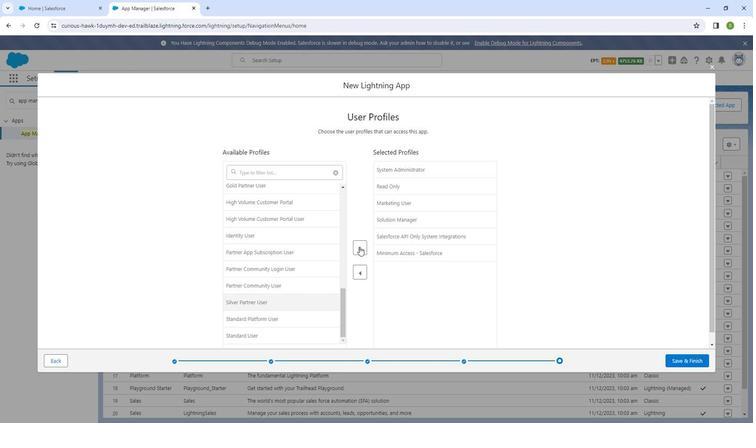 
Action: Mouse moved to (680, 359)
Screenshot: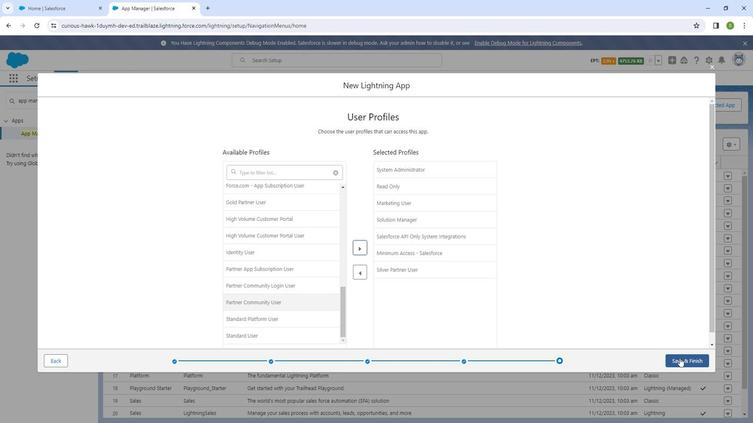 
Action: Mouse pressed left at (680, 359)
Screenshot: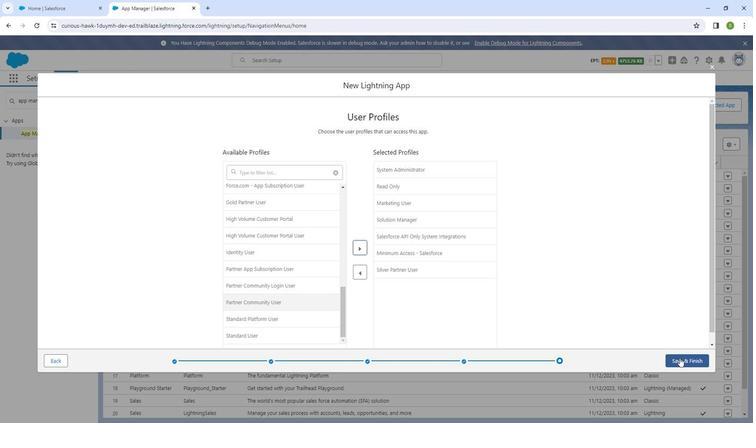 
Action: Mouse moved to (11, 74)
Screenshot: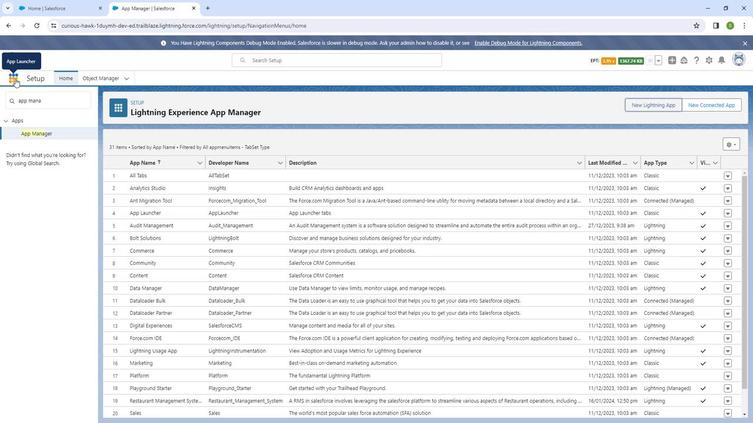 
Action: Mouse pressed left at (11, 74)
Screenshot: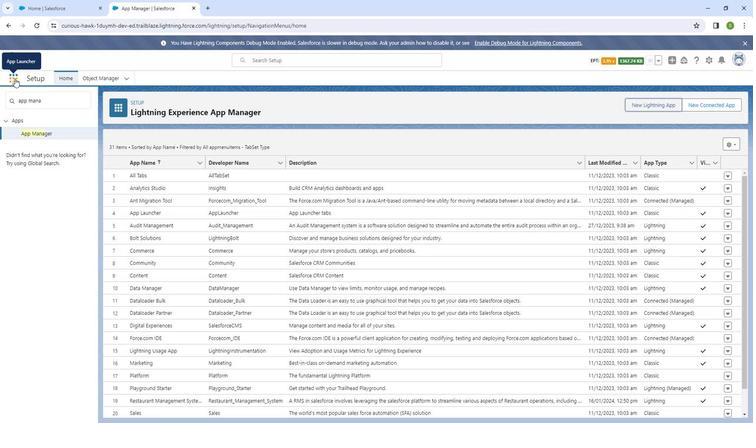 
Action: Mouse moved to (19, 222)
Screenshot: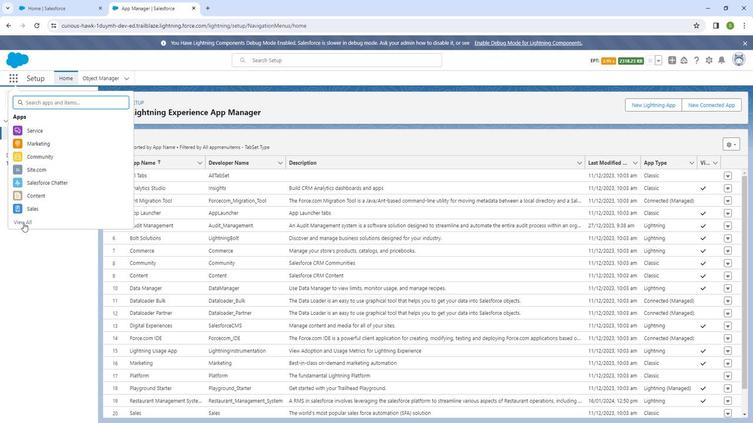 
Action: Mouse pressed left at (19, 222)
Screenshot: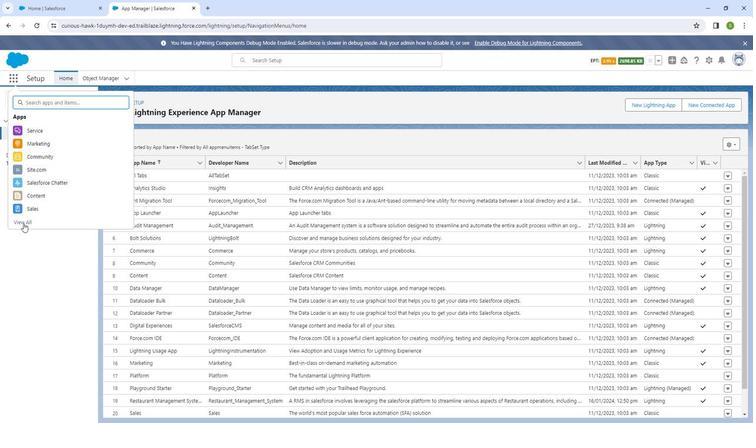 
Action: Mouse moved to (329, 334)
Screenshot: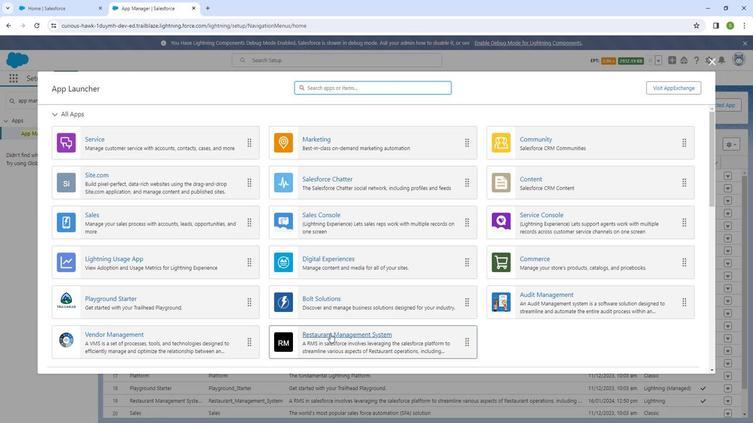 
Action: Mouse pressed left at (329, 334)
Screenshot: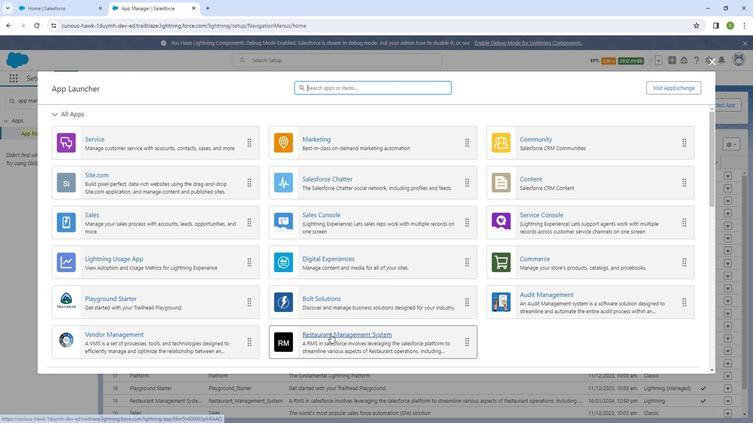 
Action: Mouse moved to (171, 168)
Screenshot: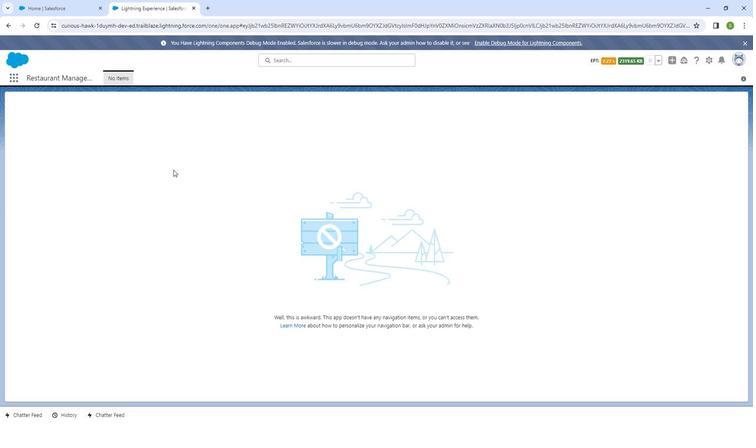 
